 Task: Create in the project AgileGenie and in the Backlog issue 'Implement a new cloud-based payroll management system for a company with advanced payroll processing and tax calculation features' a child issue 'Serverless computing application performance testing and remediation', and assign it to team member softage.4@softage.net. Create in the project AgileGenie and in the Backlog issue 'Integrate a new live chat support feature into an existing customer service portal to enhance customer support and response time' a child issue 'Automated testing infrastructure disaster recovery planning', and assign it to team member softage.1@softage.net
Action: Mouse moved to (199, 56)
Screenshot: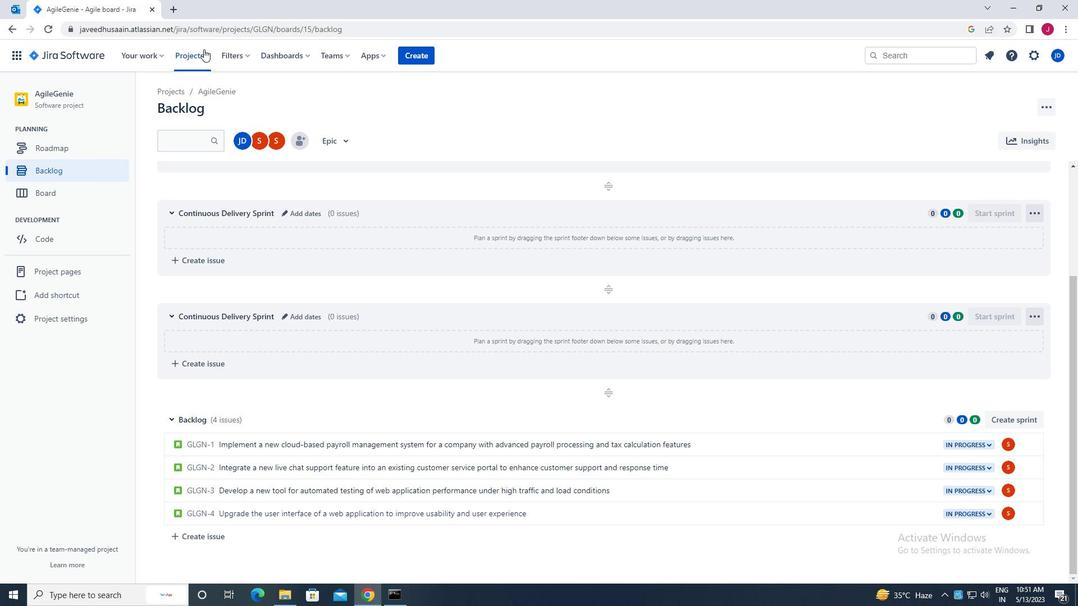 
Action: Mouse pressed left at (199, 56)
Screenshot: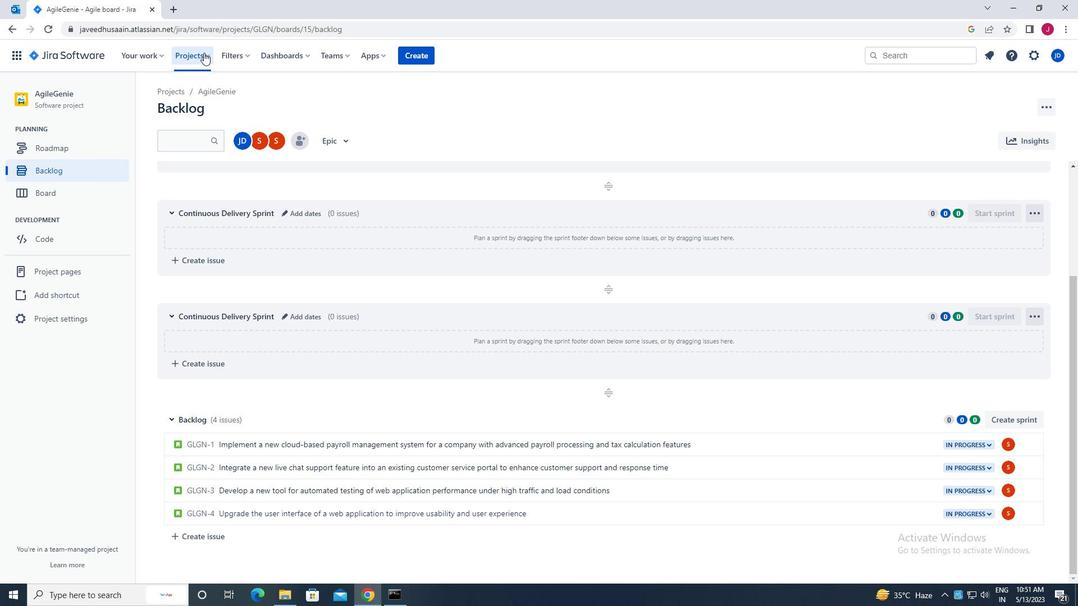 
Action: Mouse moved to (220, 101)
Screenshot: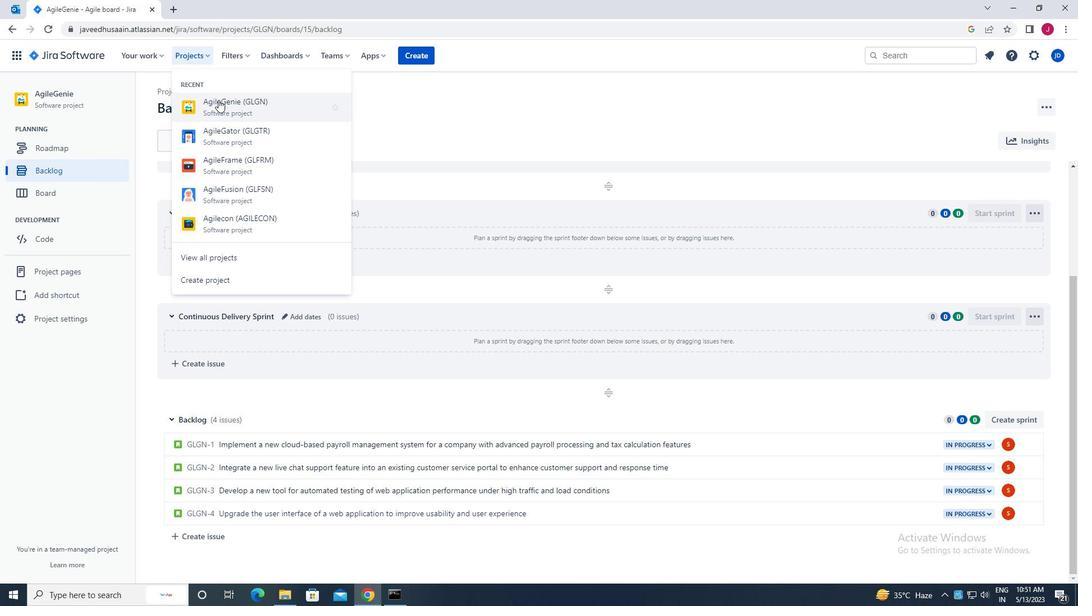 
Action: Mouse pressed left at (220, 101)
Screenshot: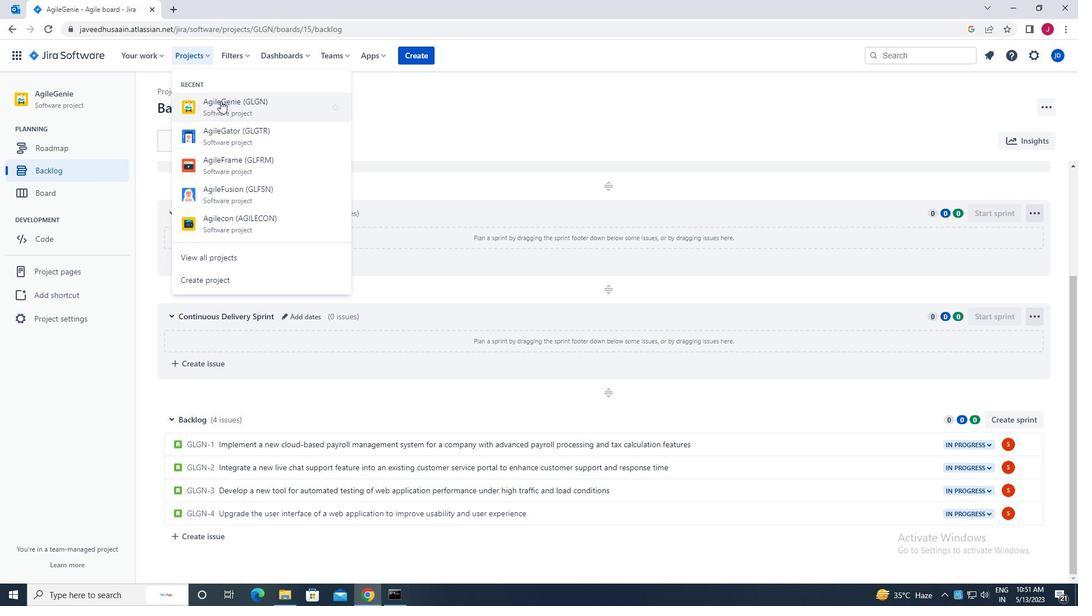 
Action: Mouse moved to (69, 174)
Screenshot: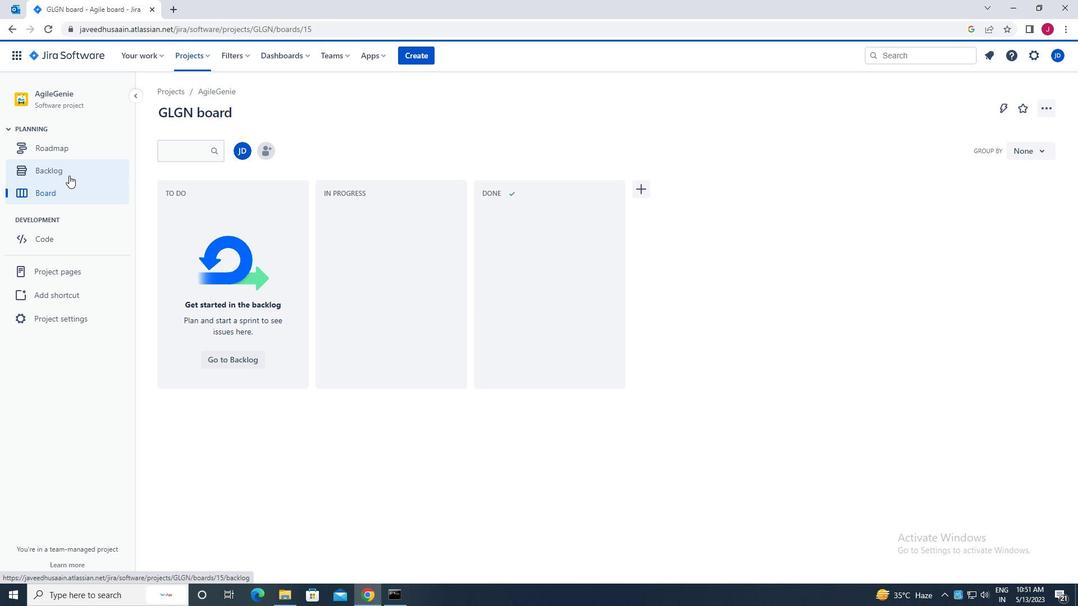 
Action: Mouse pressed left at (69, 174)
Screenshot: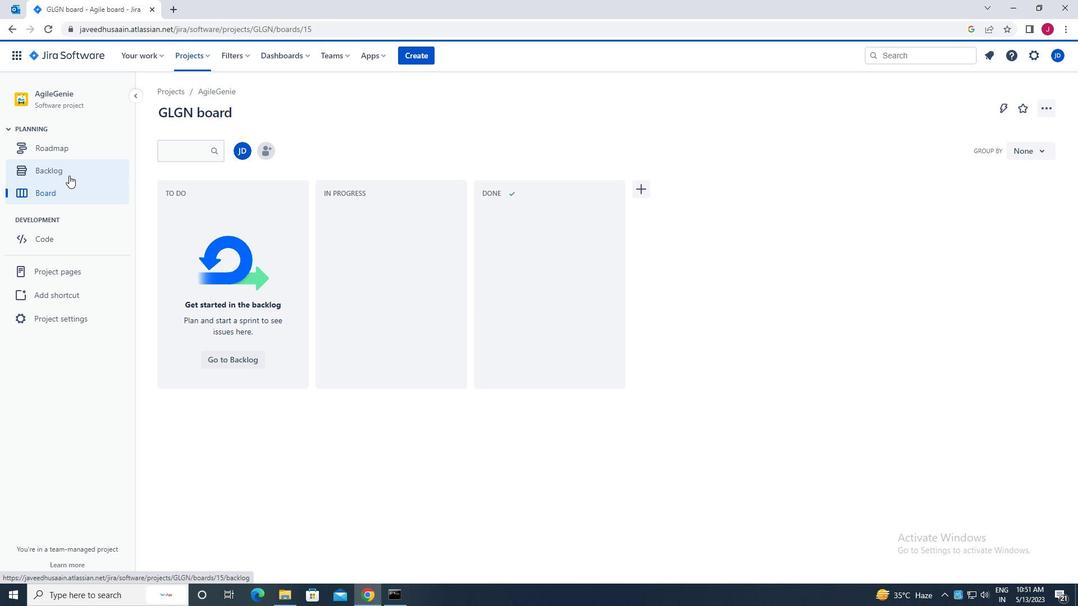 
Action: Mouse moved to (670, 385)
Screenshot: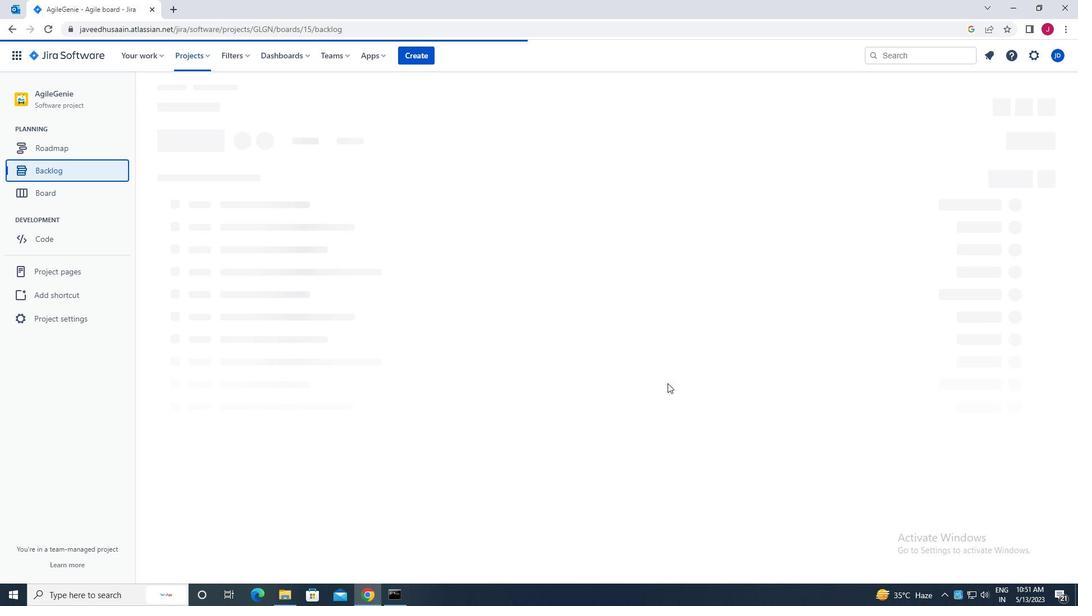 
Action: Mouse scrolled (670, 384) with delta (0, 0)
Screenshot: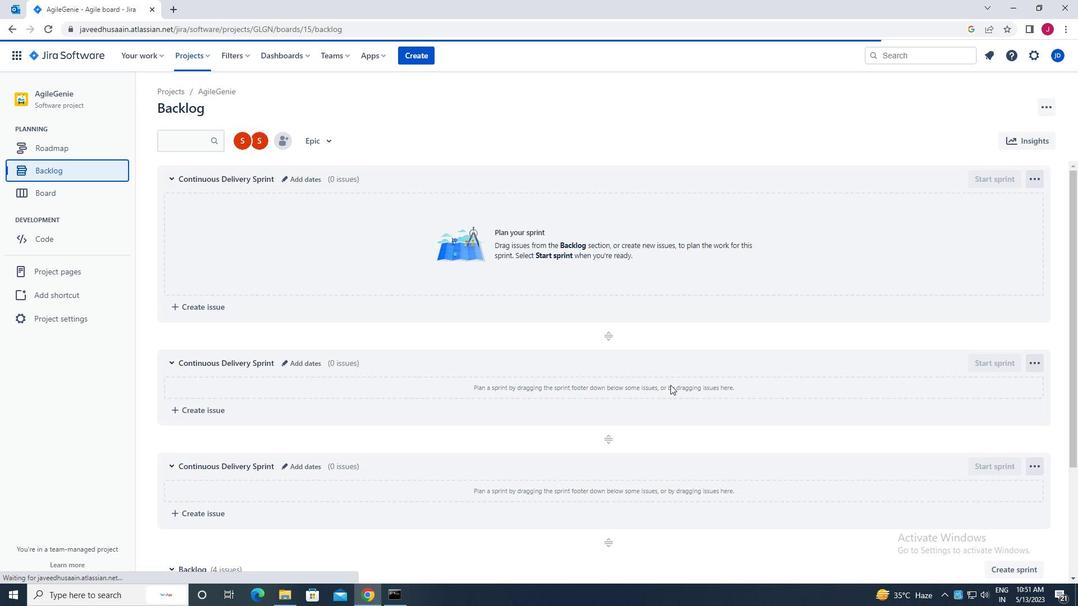 
Action: Mouse moved to (657, 389)
Screenshot: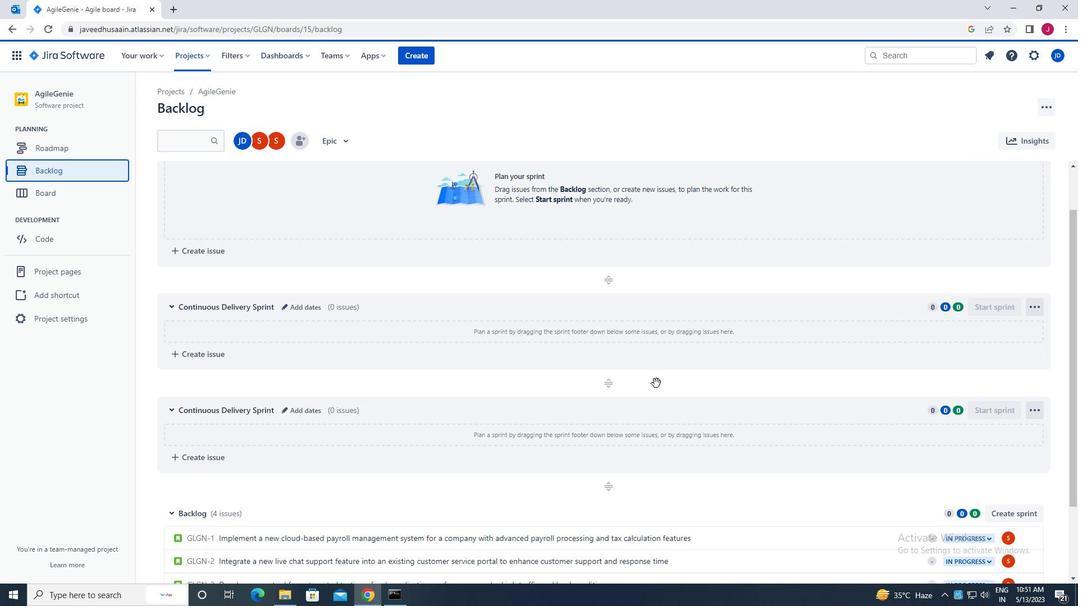 
Action: Mouse scrolled (657, 389) with delta (0, 0)
Screenshot: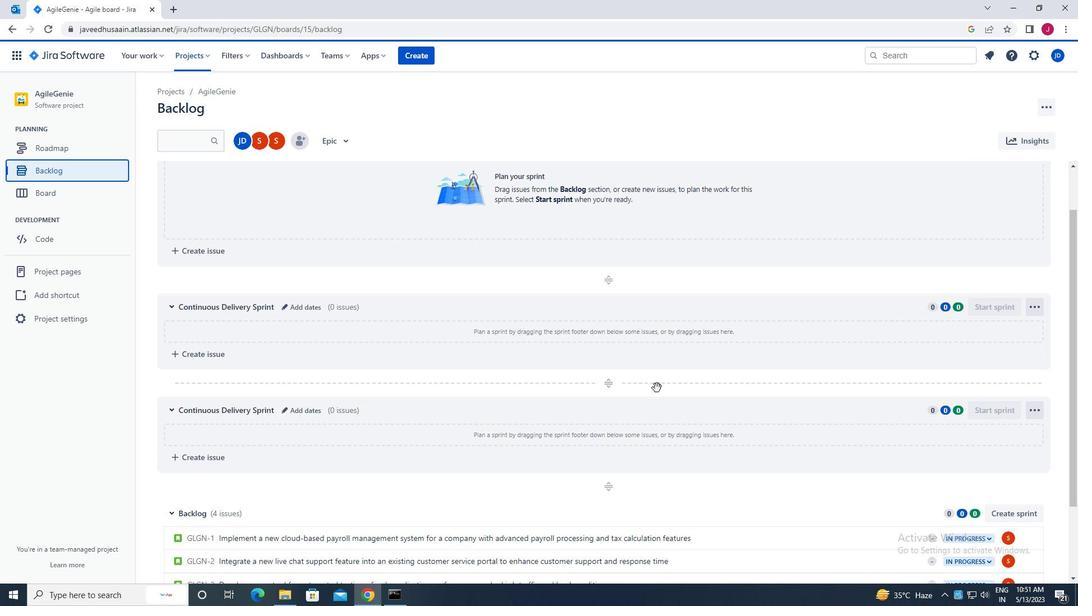 
Action: Mouse moved to (658, 389)
Screenshot: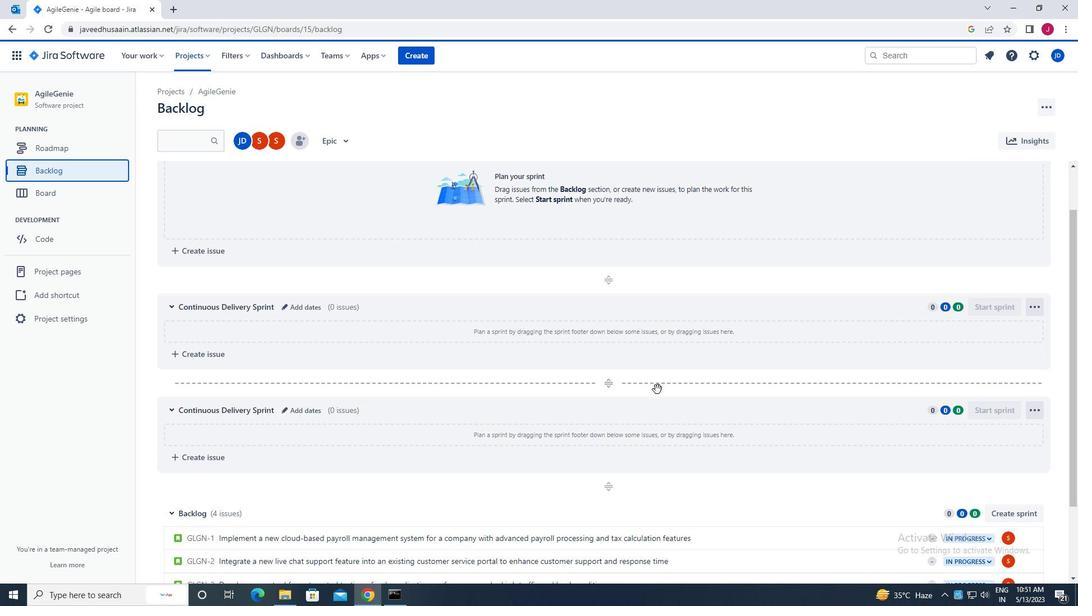 
Action: Mouse scrolled (658, 389) with delta (0, 0)
Screenshot: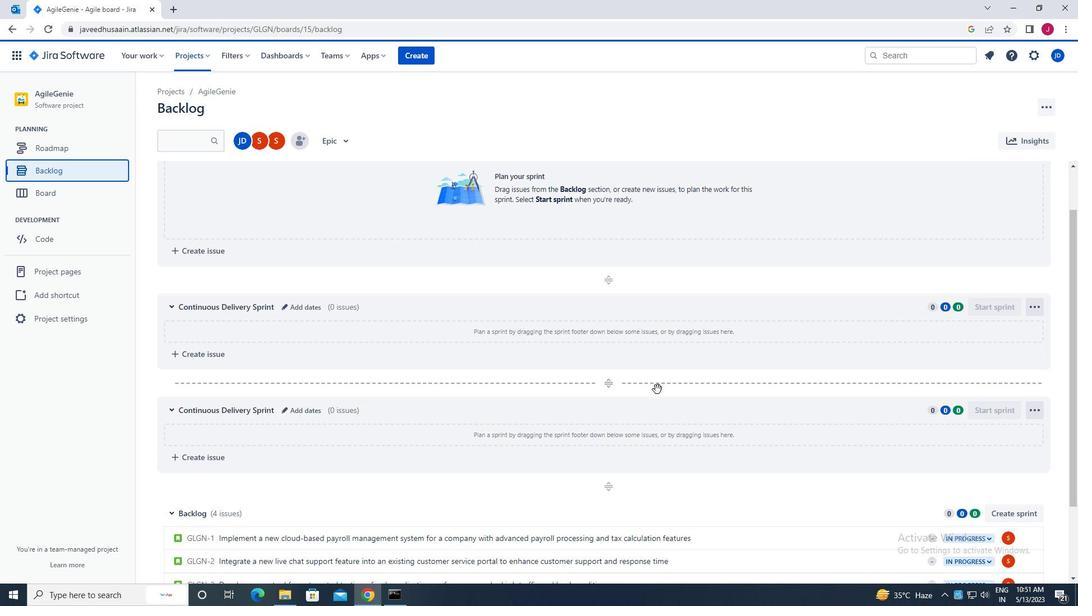 
Action: Mouse moved to (658, 389)
Screenshot: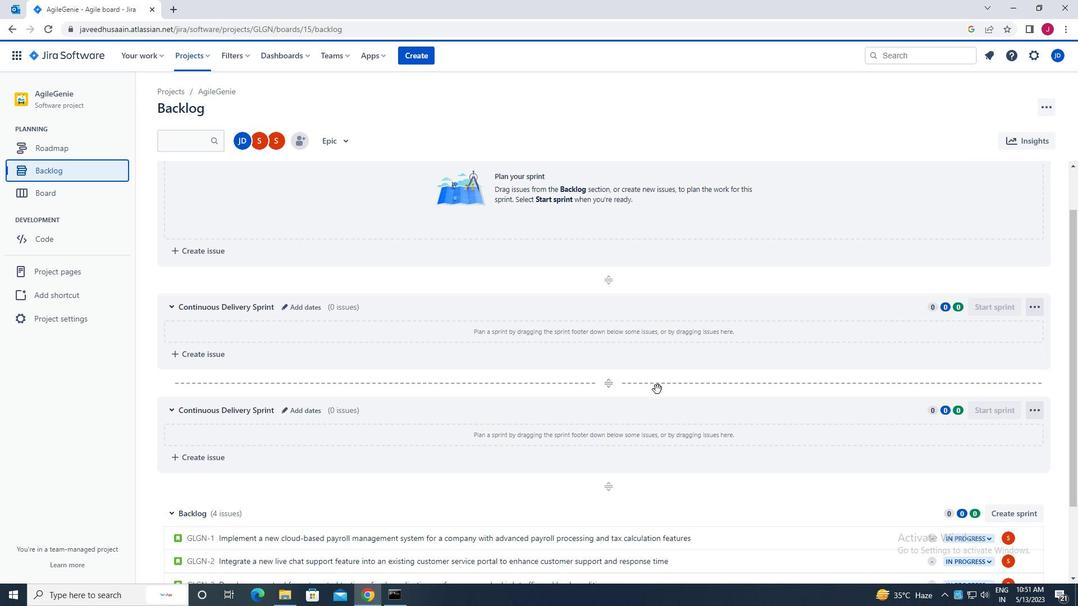 
Action: Mouse scrolled (658, 389) with delta (0, 0)
Screenshot: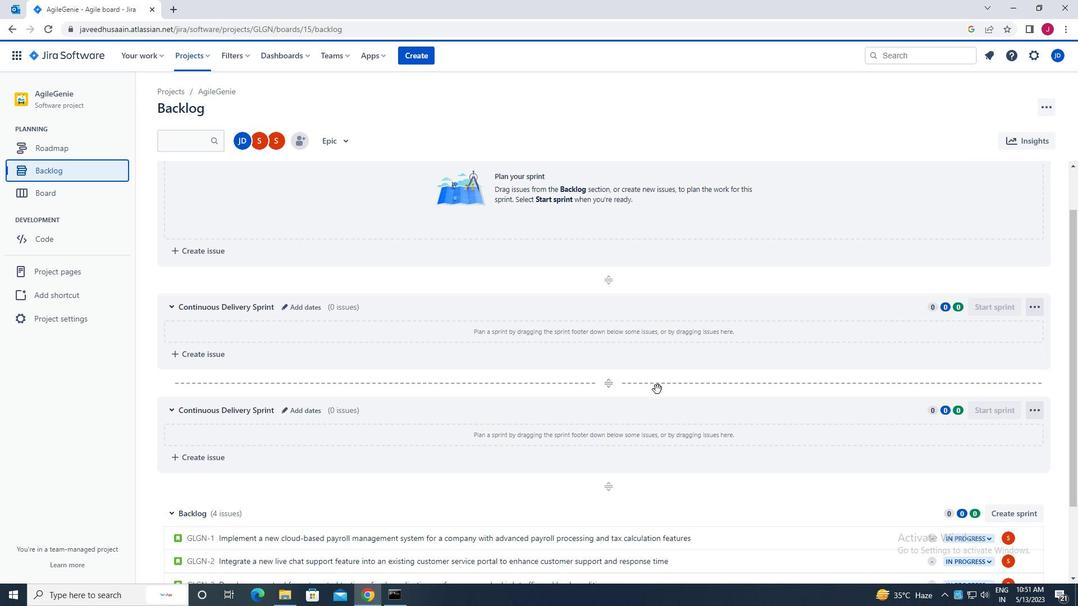 
Action: Mouse scrolled (658, 389) with delta (0, 0)
Screenshot: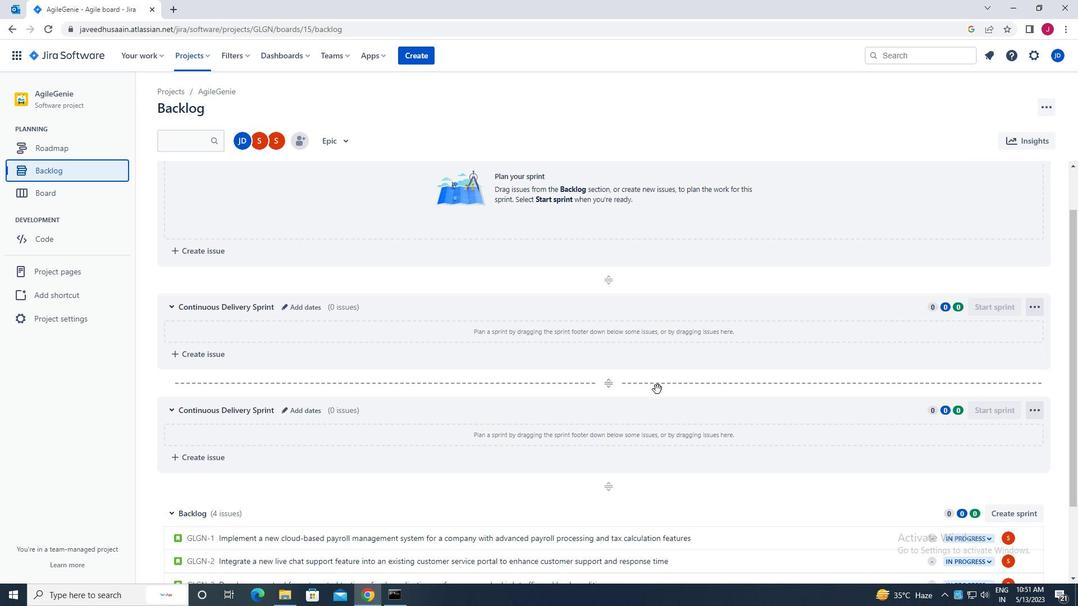 
Action: Mouse moved to (658, 389)
Screenshot: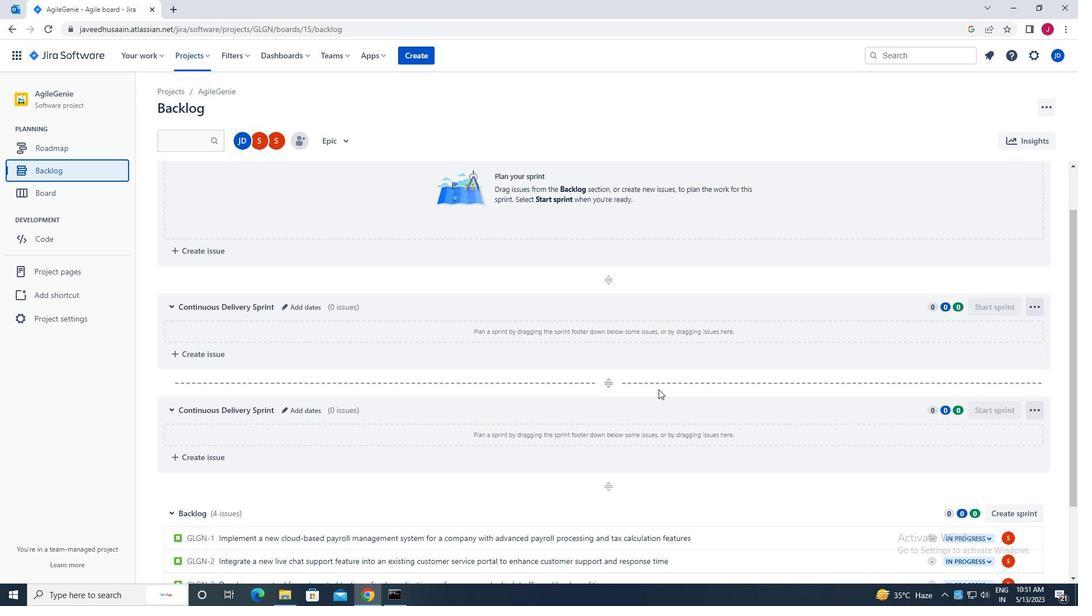 
Action: Mouse scrolled (658, 389) with delta (0, 0)
Screenshot: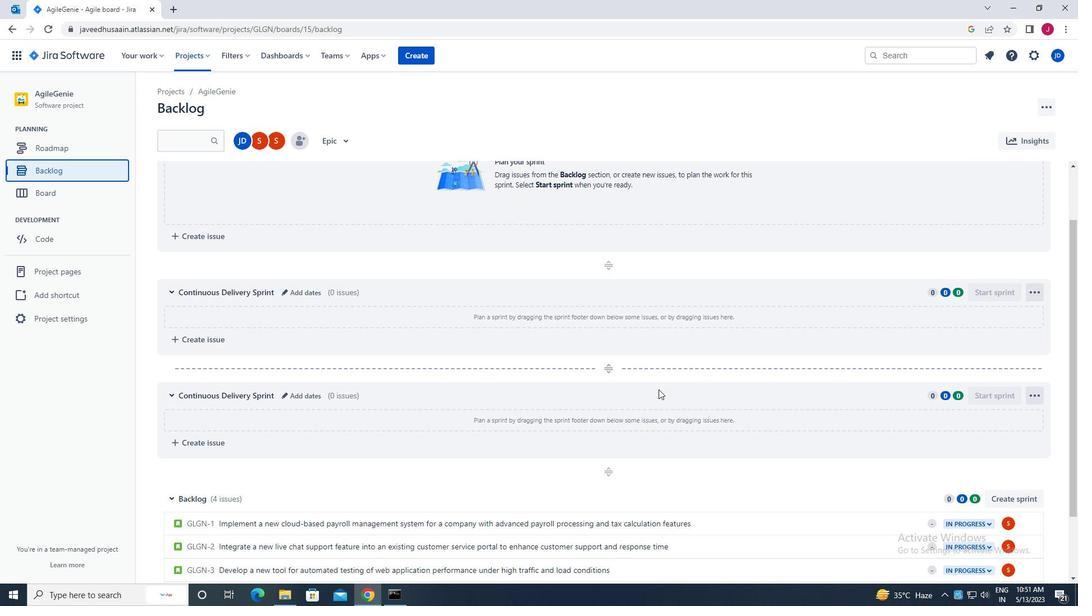 
Action: Mouse scrolled (658, 389) with delta (0, 0)
Screenshot: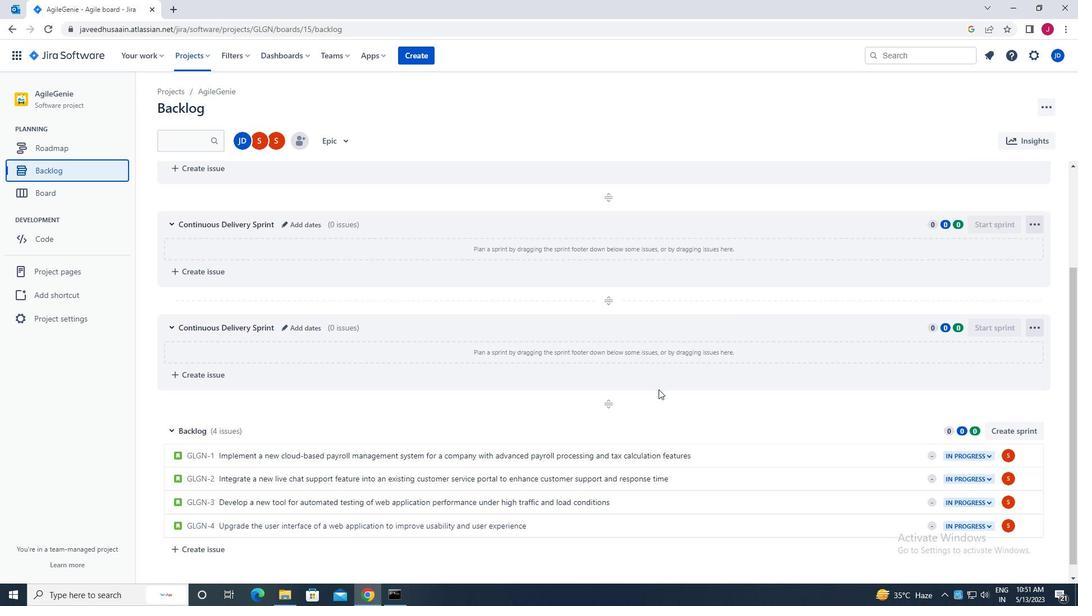 
Action: Mouse moved to (659, 389)
Screenshot: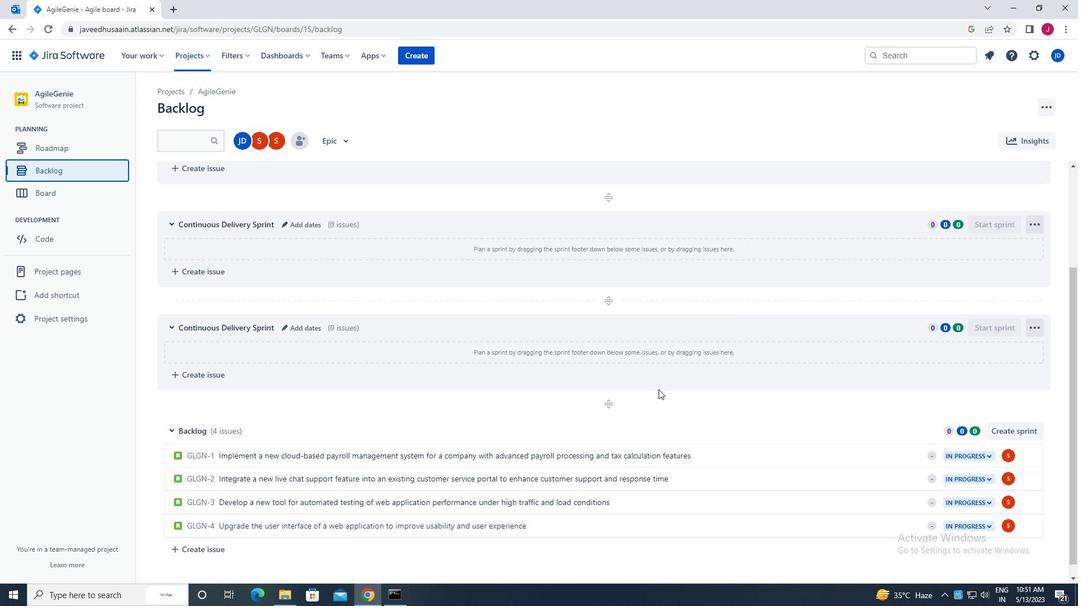 
Action: Mouse scrolled (659, 389) with delta (0, 0)
Screenshot: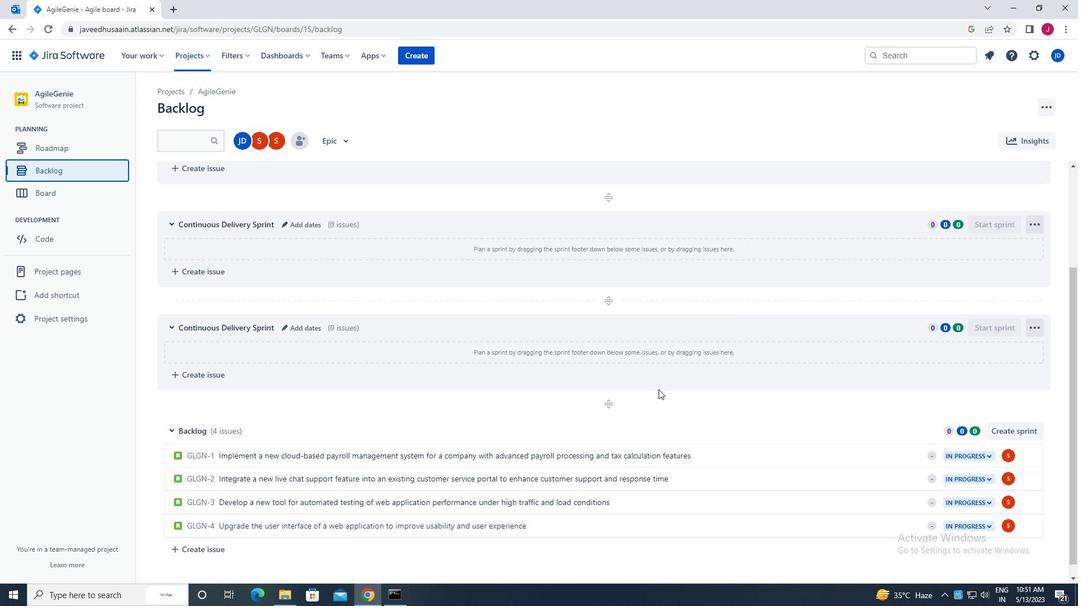
Action: Mouse moved to (851, 445)
Screenshot: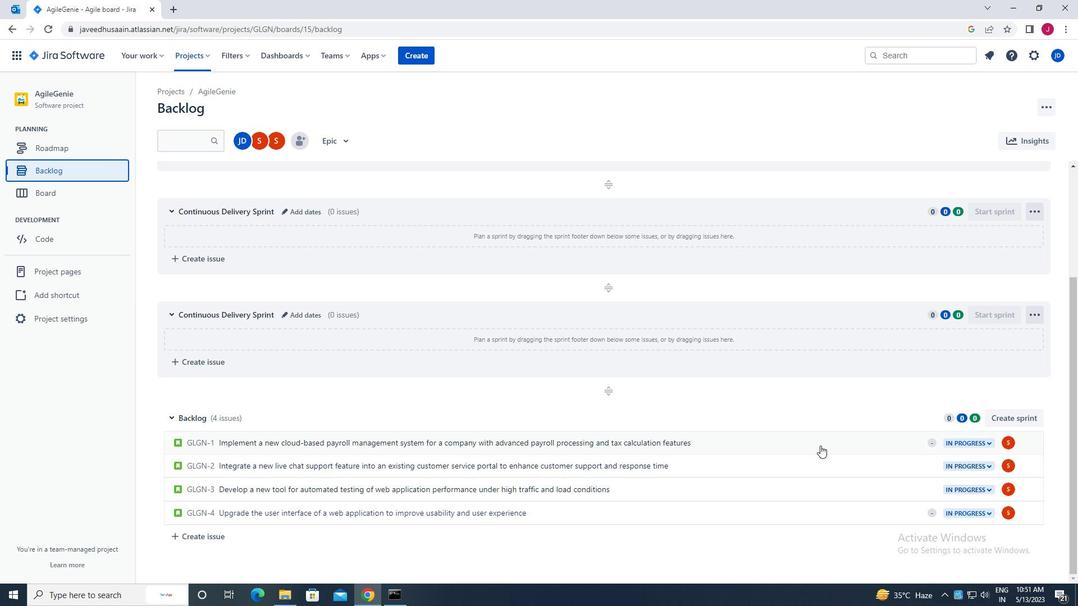 
Action: Mouse pressed left at (851, 445)
Screenshot: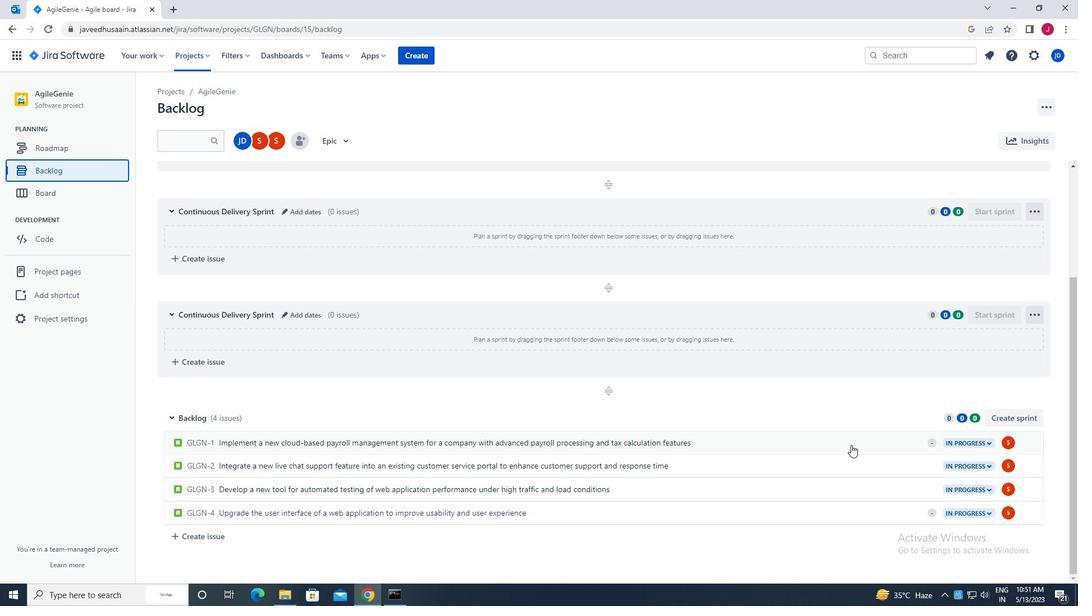 
Action: Mouse moved to (878, 282)
Screenshot: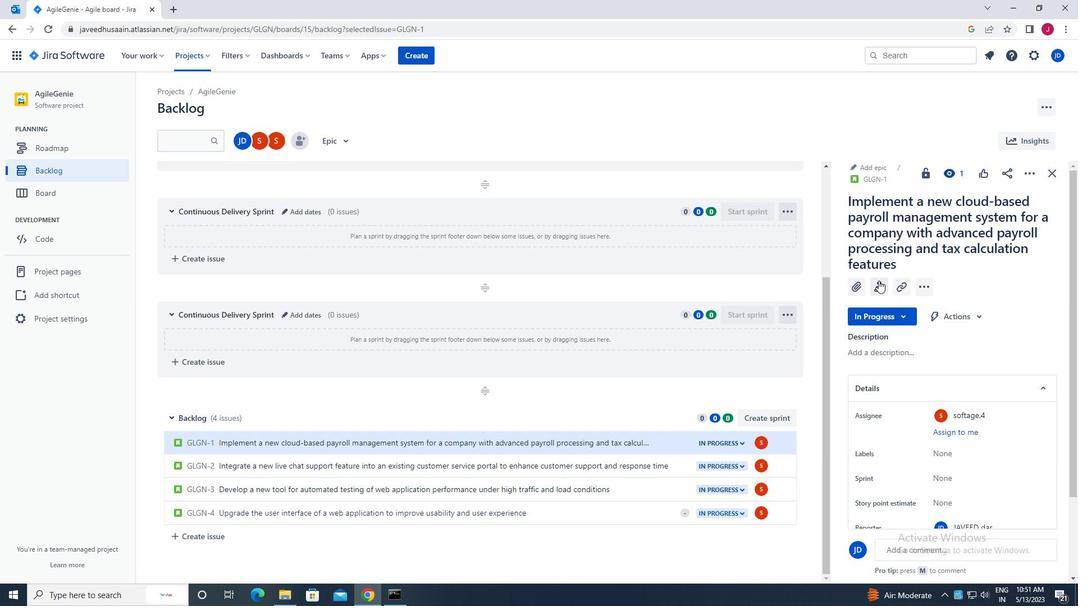 
Action: Mouse pressed left at (878, 282)
Screenshot: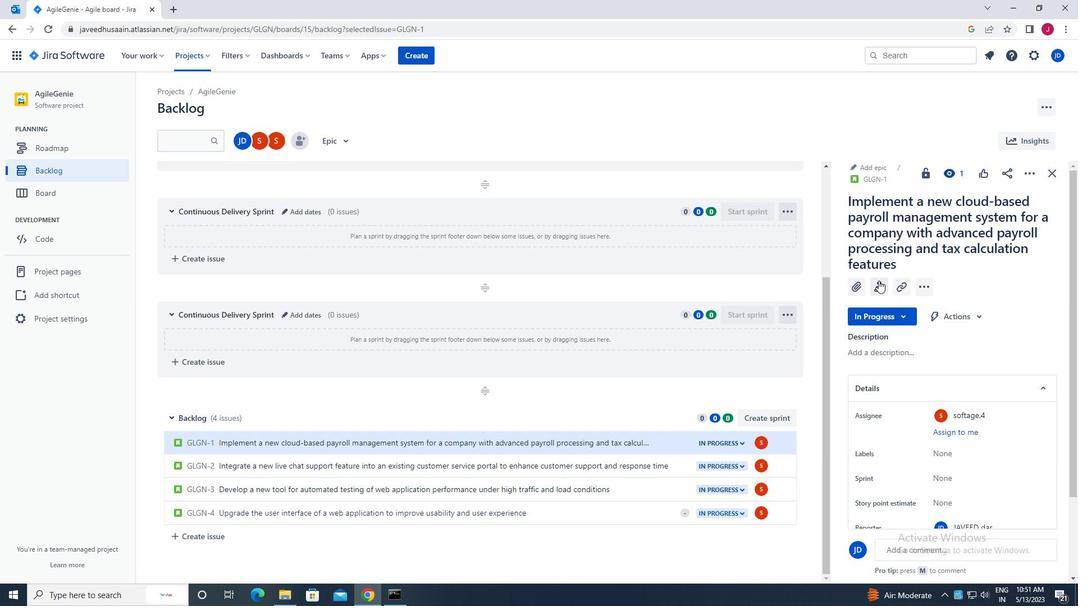 
Action: Mouse moved to (891, 362)
Screenshot: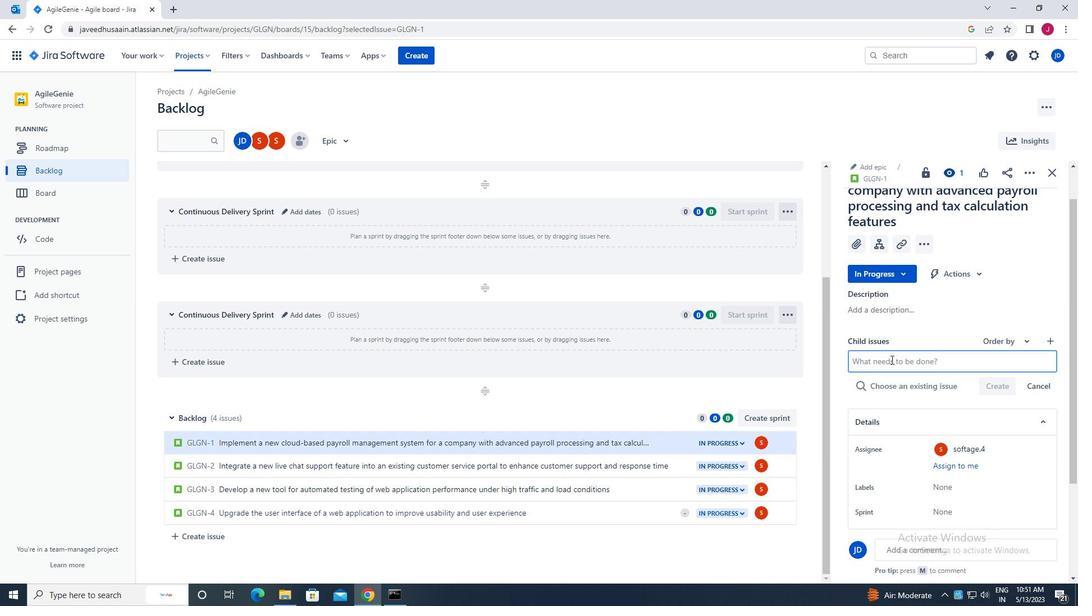 
Action: Mouse pressed left at (891, 362)
Screenshot: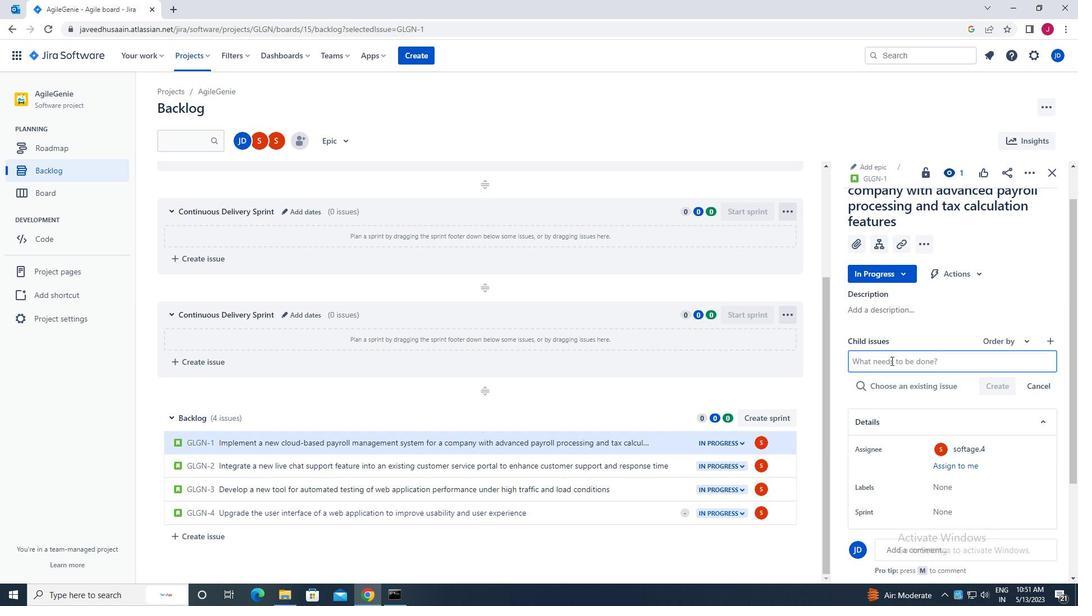 
Action: Mouse moved to (893, 362)
Screenshot: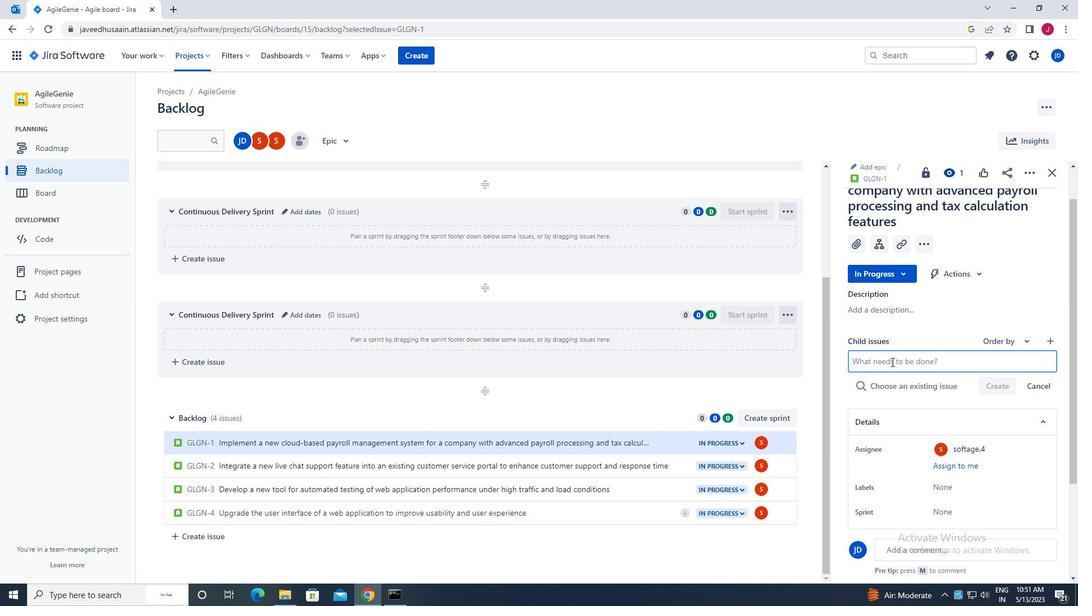 
Action: Key pressed s<Key.caps_lock>erver<Key.space>less<Key.space>computing<Key.space>application<Key.space>performance<Key.space>testing<Key.space>and<Key.space>remediation
Screenshot: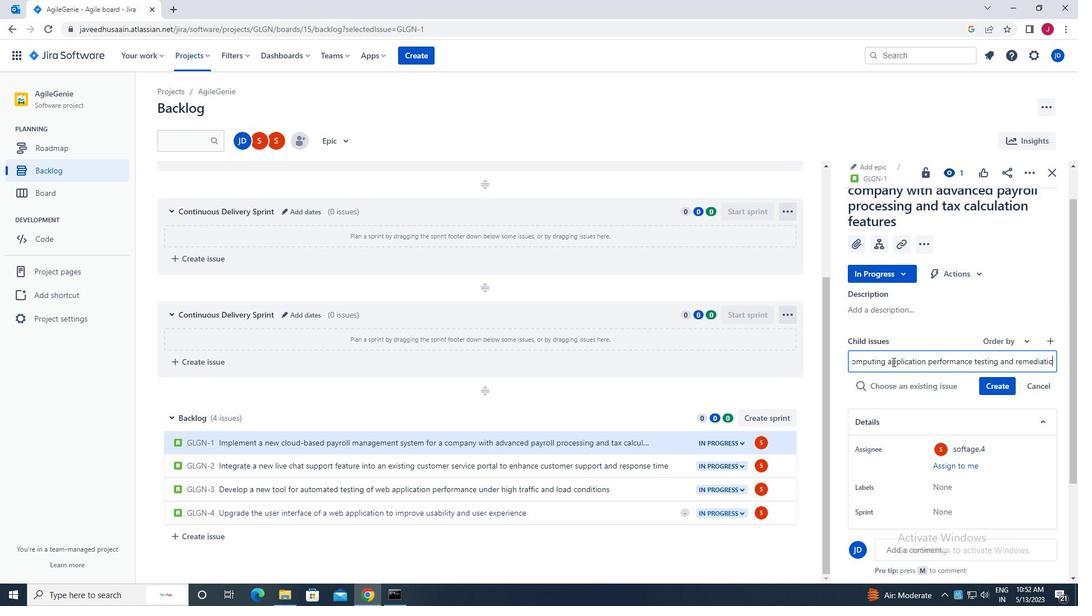 
Action: Mouse moved to (987, 384)
Screenshot: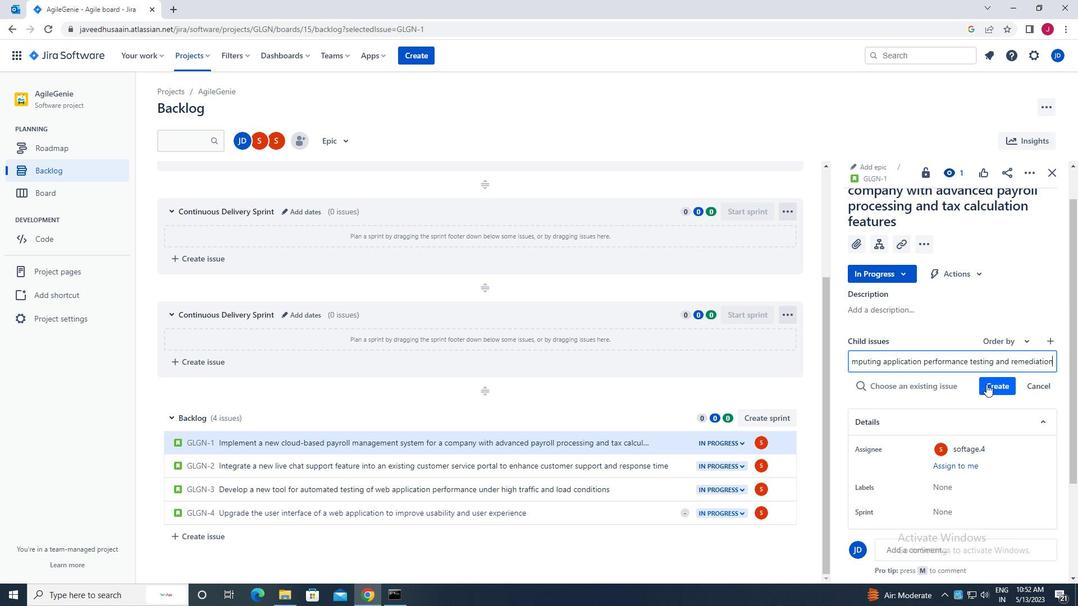 
Action: Mouse pressed left at (987, 384)
Screenshot: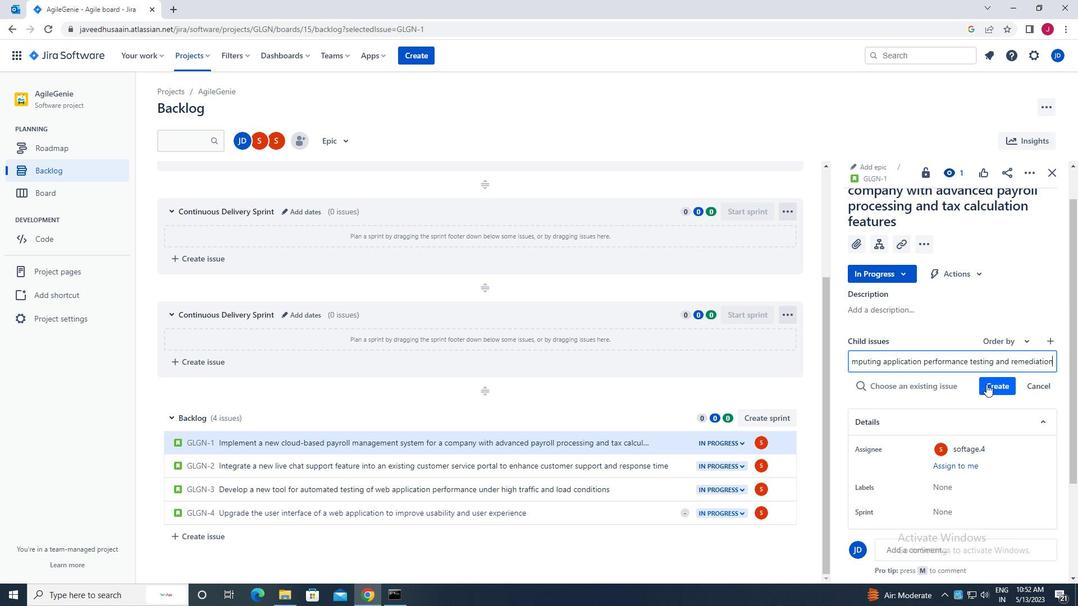 
Action: Mouse moved to (1006, 370)
Screenshot: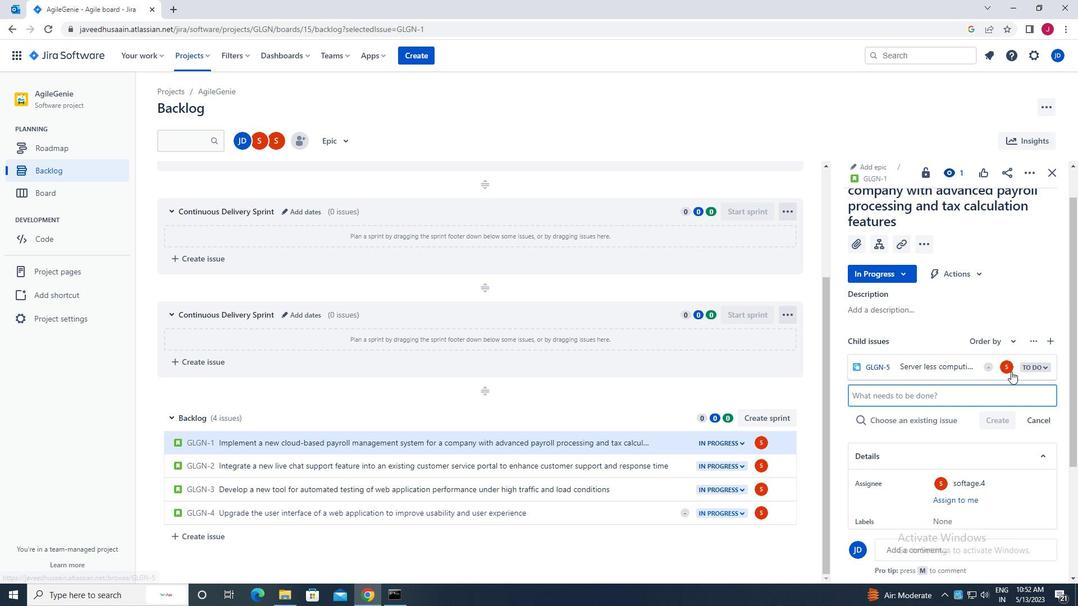 
Action: Mouse pressed left at (1006, 370)
Screenshot: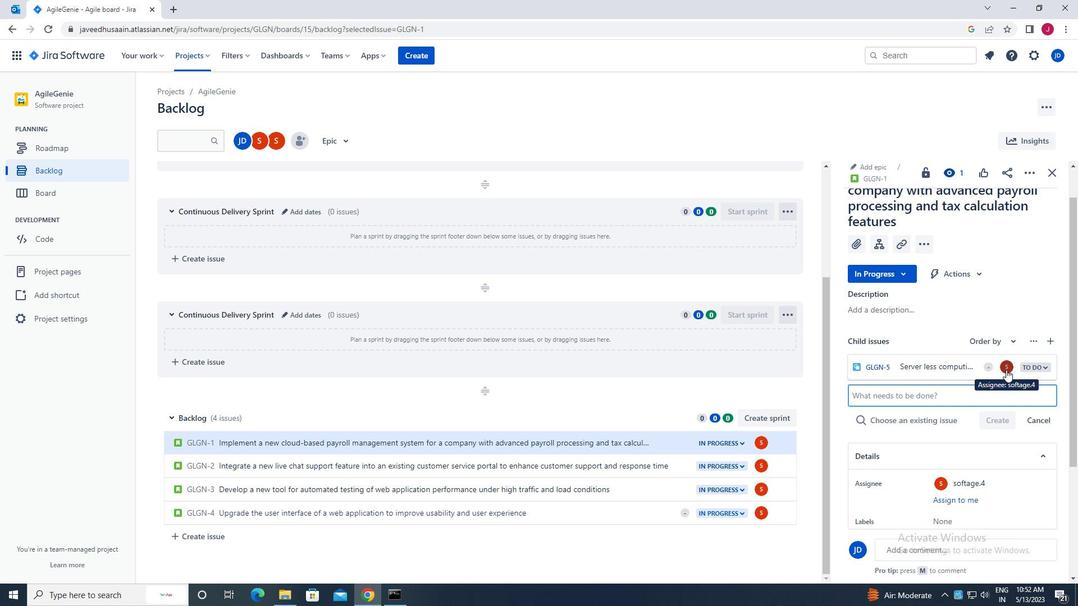 
Action: Mouse moved to (901, 308)
Screenshot: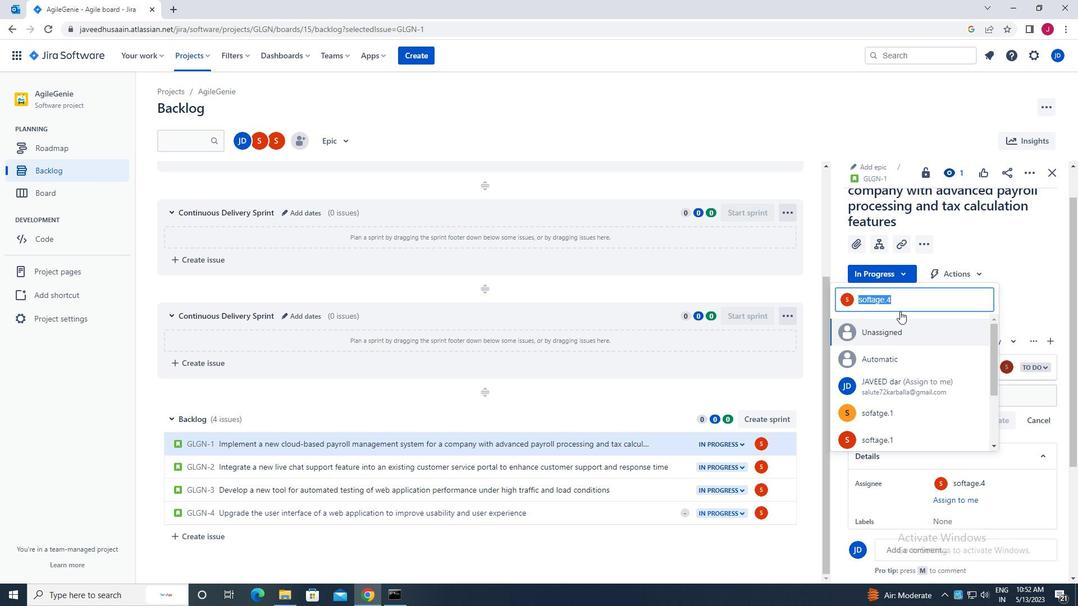 
Action: Key pressed soft
Screenshot: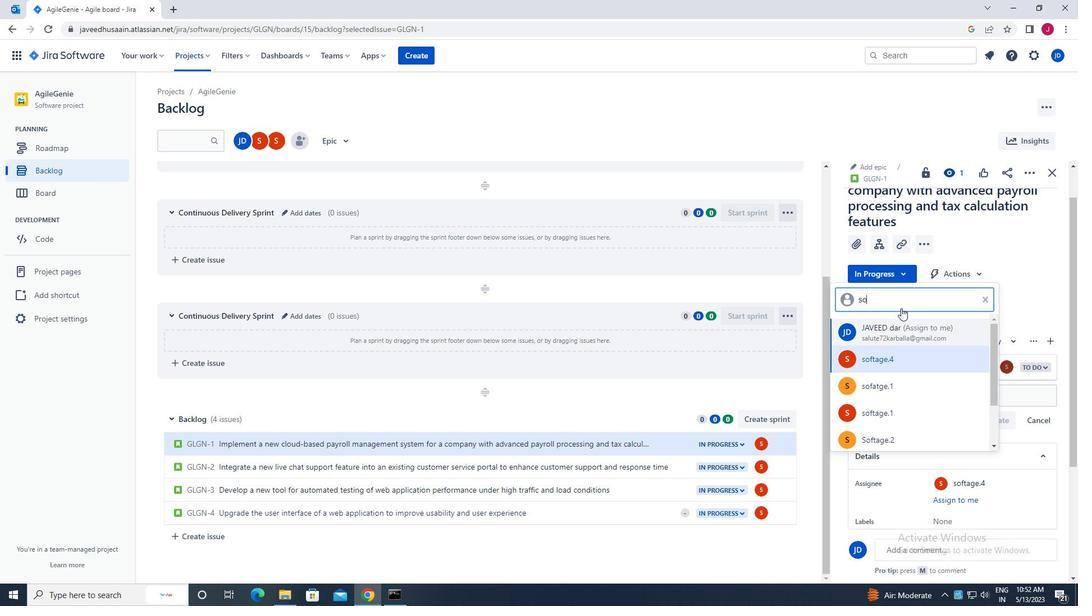 
Action: Mouse moved to (908, 330)
Screenshot: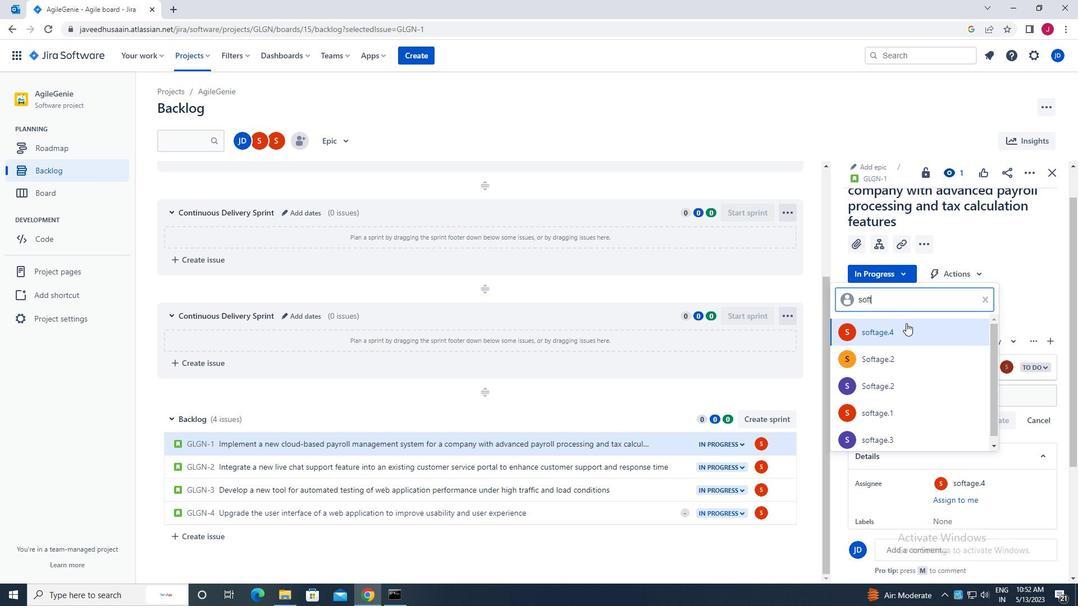 
Action: Mouse pressed left at (908, 330)
Screenshot: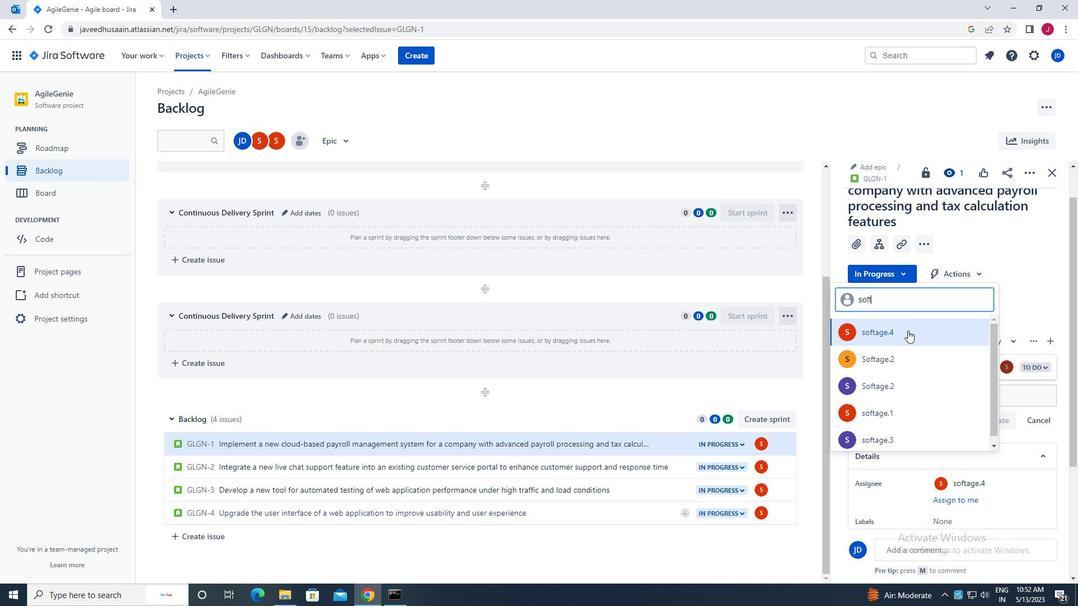 
Action: Mouse moved to (1056, 174)
Screenshot: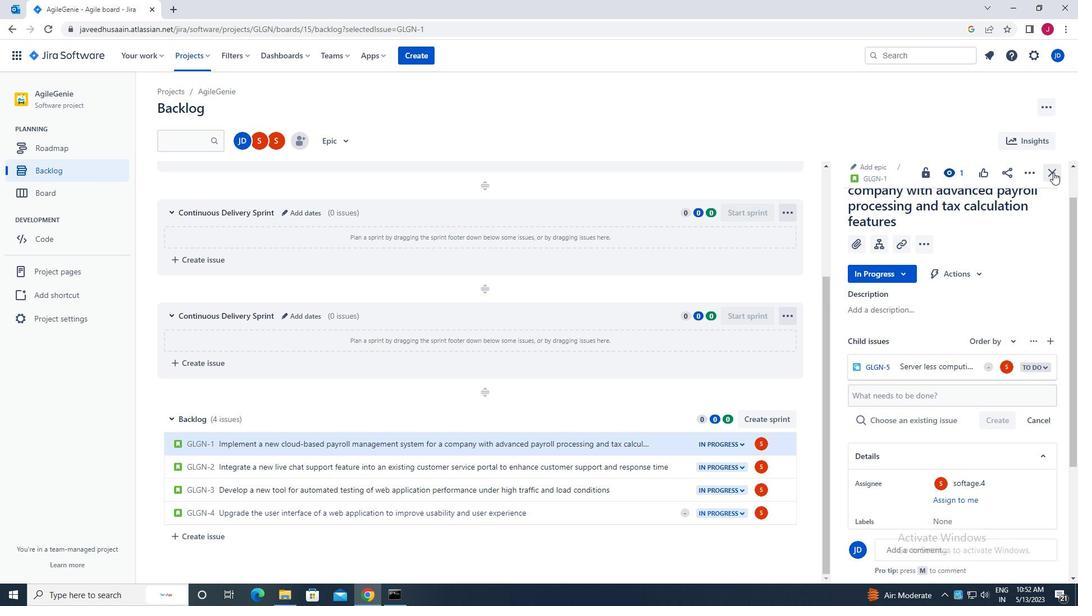 
Action: Mouse pressed left at (1056, 174)
Screenshot: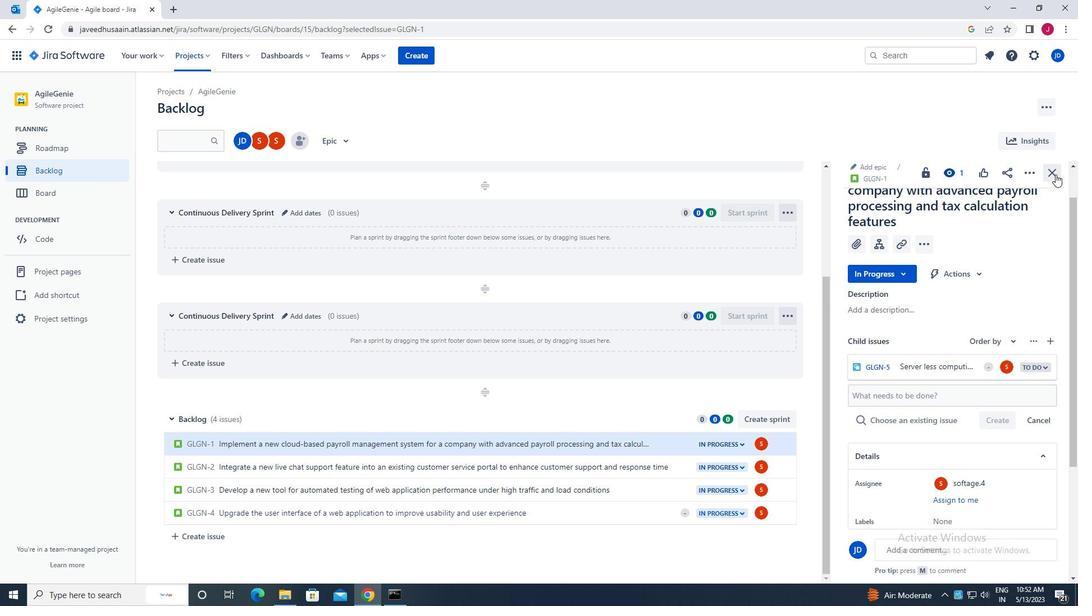 
Action: Mouse moved to (850, 467)
Screenshot: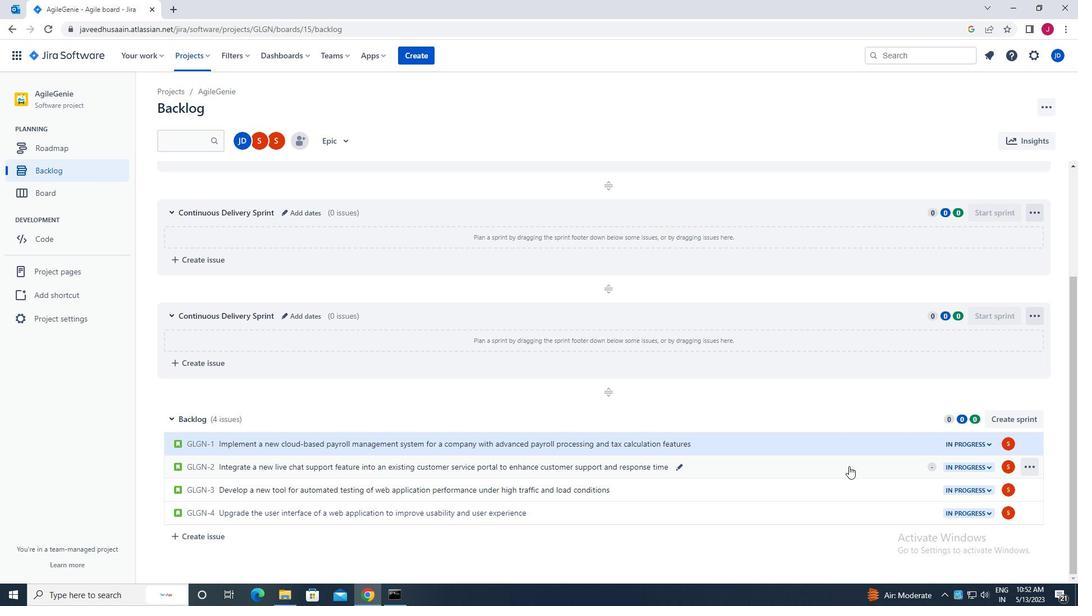 
Action: Mouse pressed left at (850, 467)
Screenshot: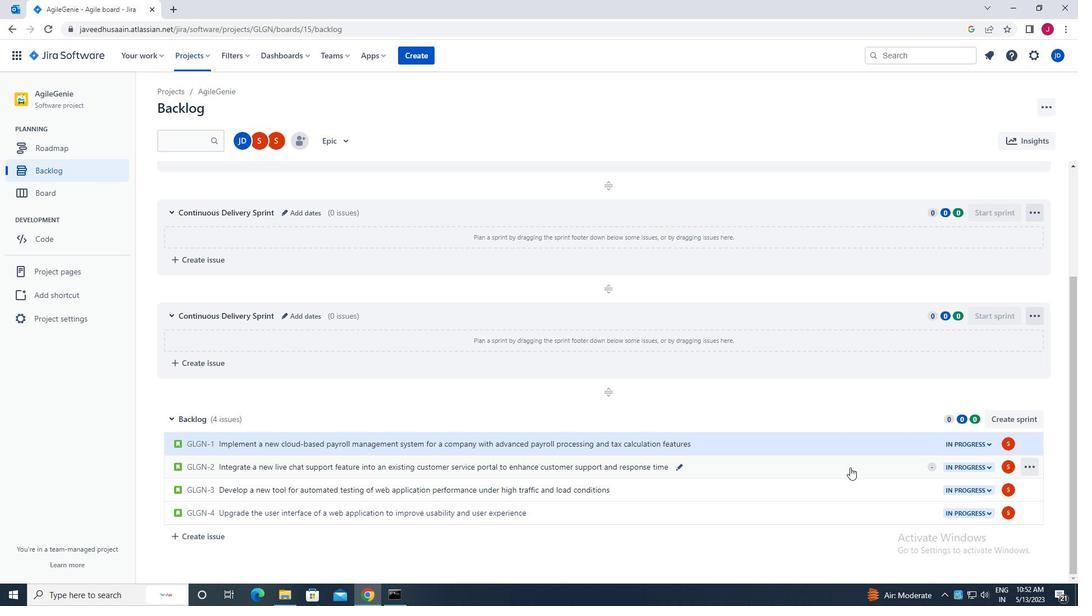 
Action: Mouse moved to (881, 275)
Screenshot: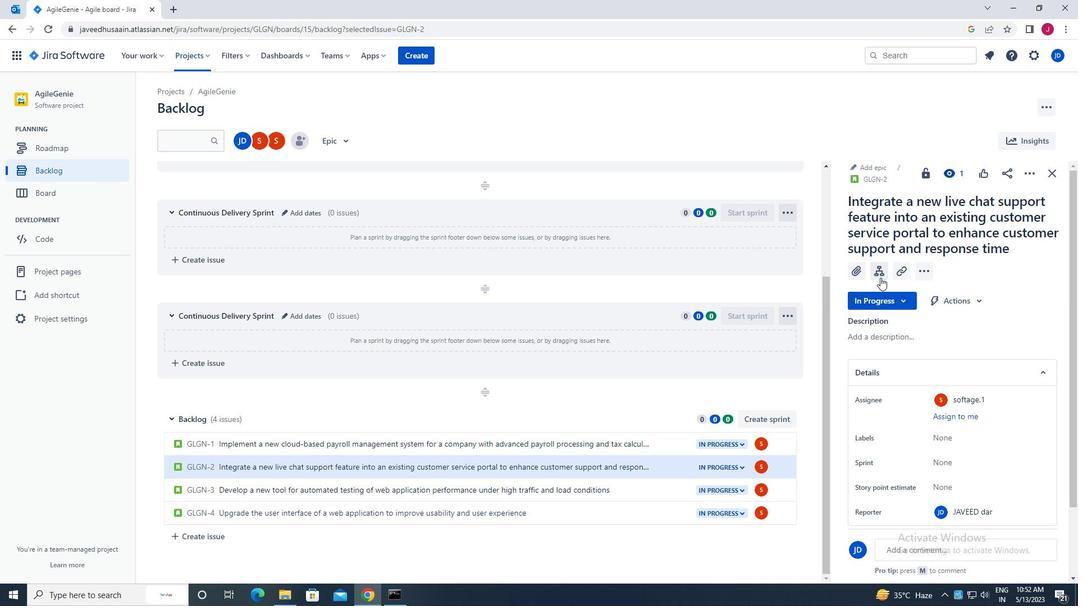 
Action: Mouse pressed left at (881, 275)
Screenshot: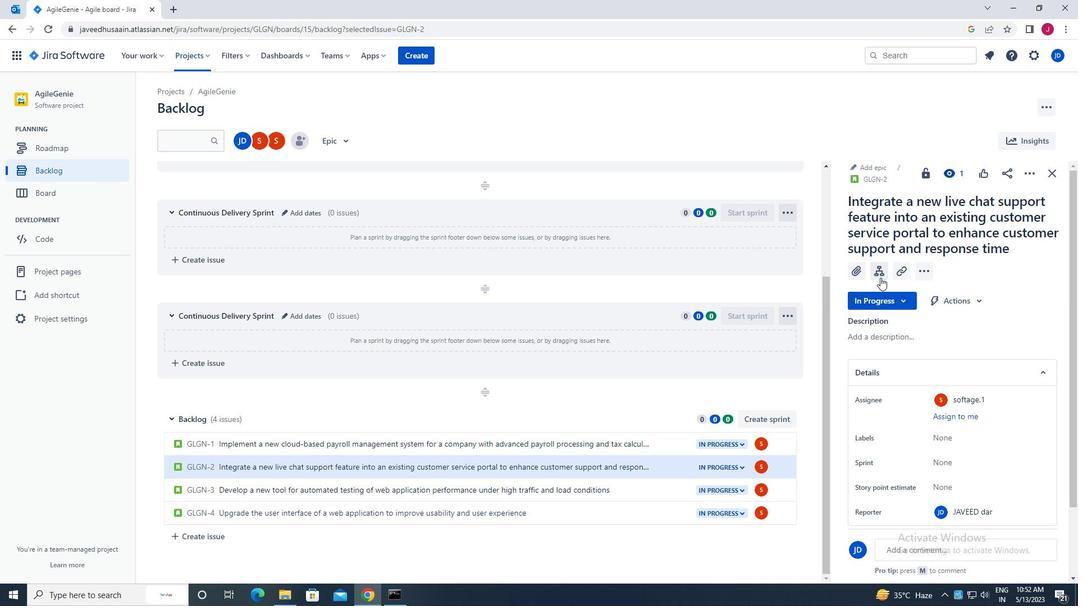 
Action: Mouse moved to (890, 363)
Screenshot: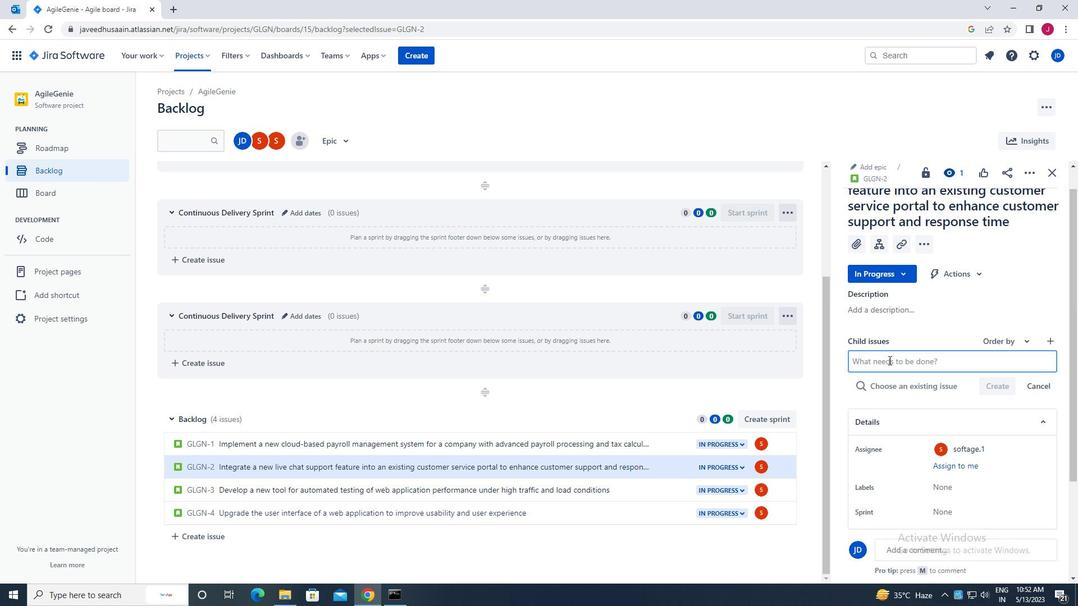 
Action: Mouse pressed left at (890, 363)
Screenshot: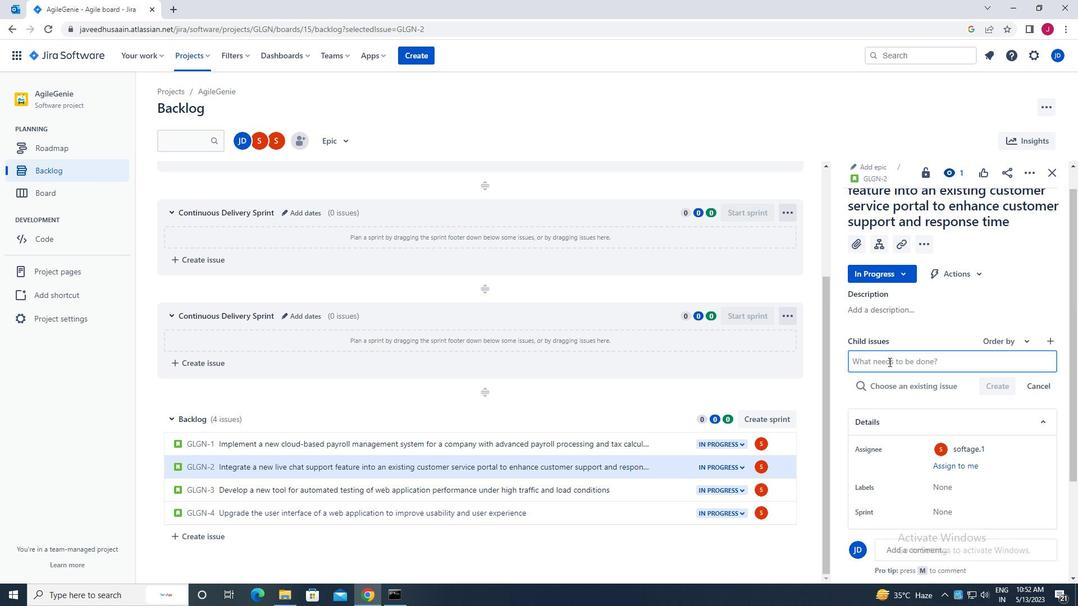 
Action: Mouse moved to (888, 362)
Screenshot: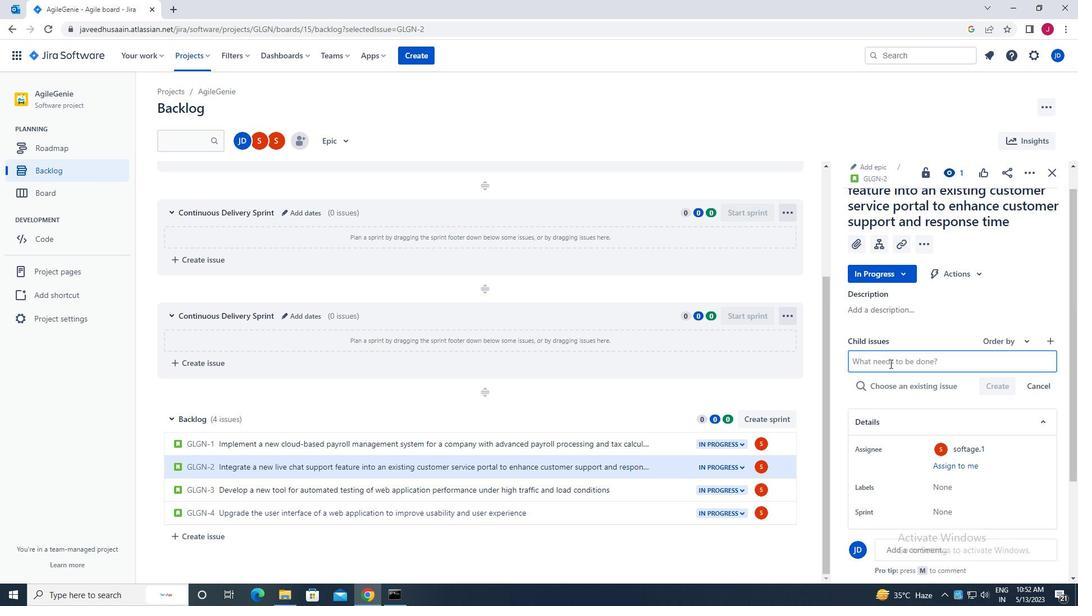 
Action: Key pressed <Key.caps_lock>a<Key.caps_lock>utomated<Key.space>testing<Key.space>infrastructure<Key.space>disaster<Key.space>recovery<Key.space>planning<Key.enter>
Screenshot: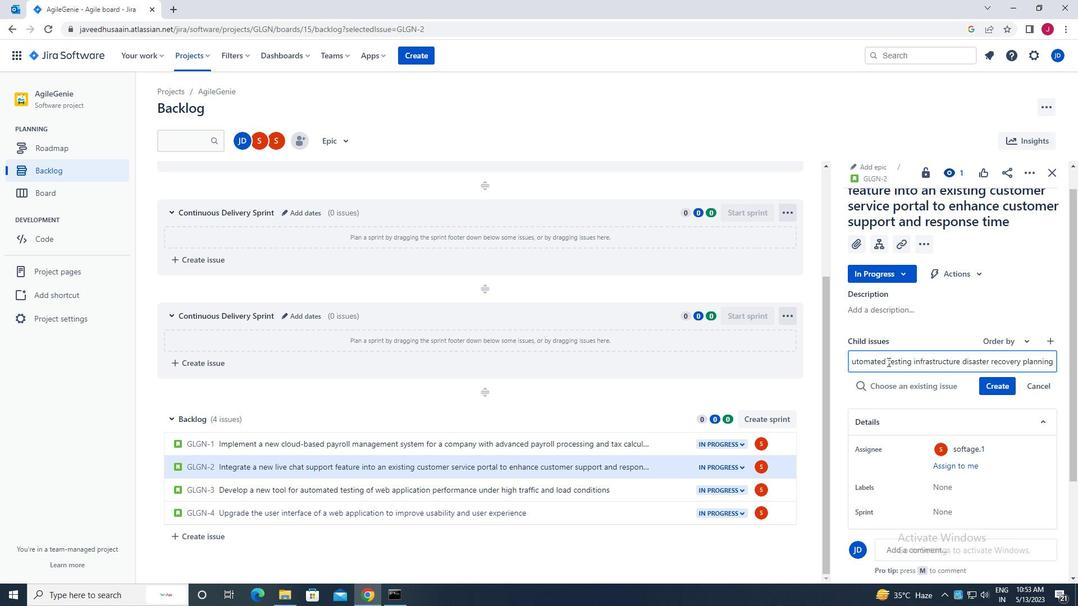 
Action: Mouse moved to (1006, 367)
Screenshot: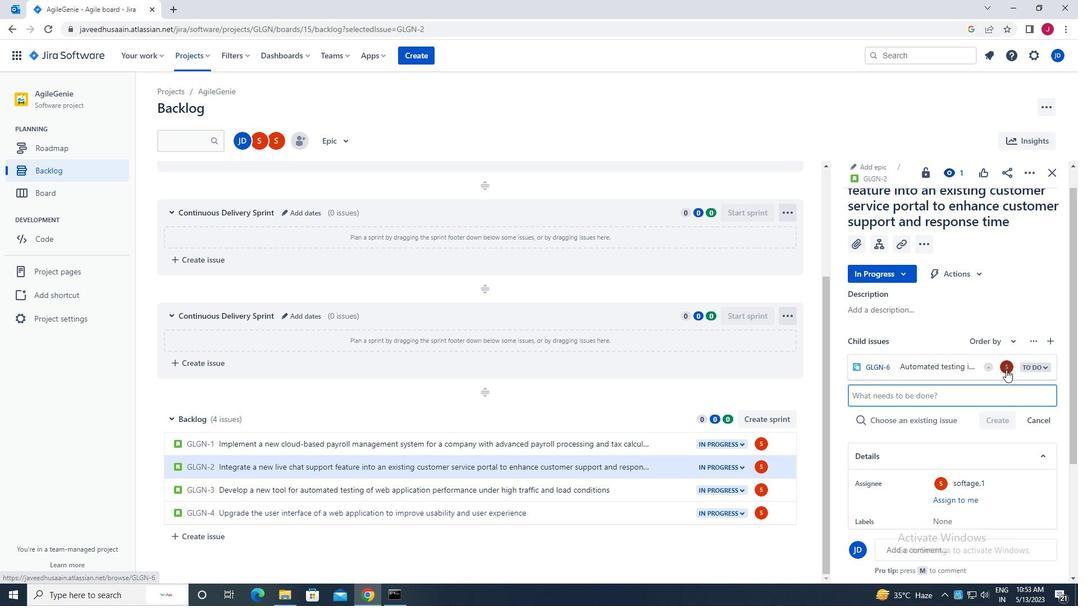 
Action: Mouse pressed left at (1006, 367)
Screenshot: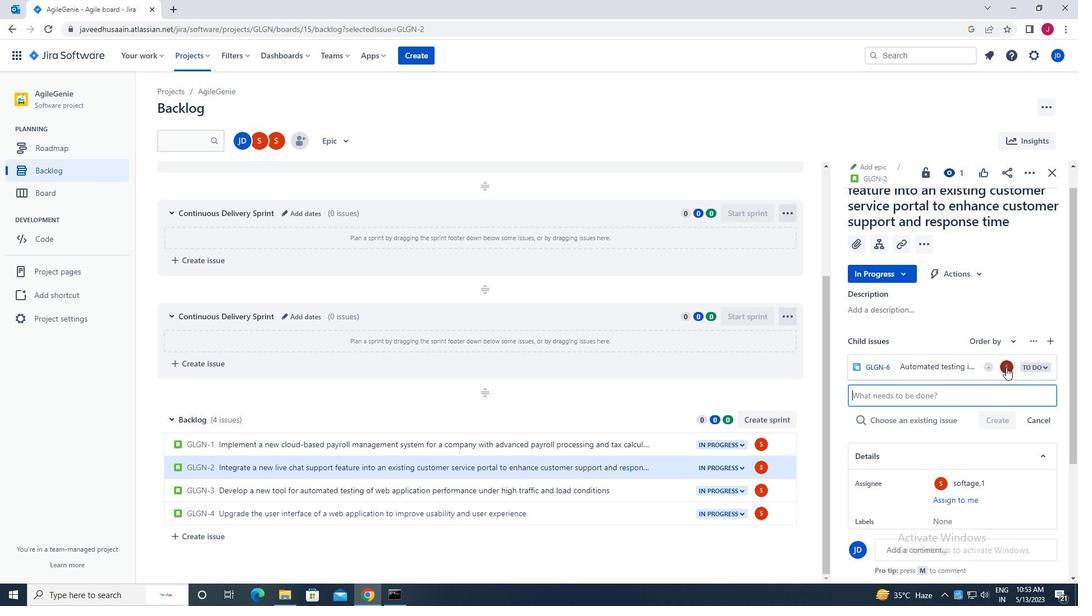 
Action: Mouse moved to (917, 292)
Screenshot: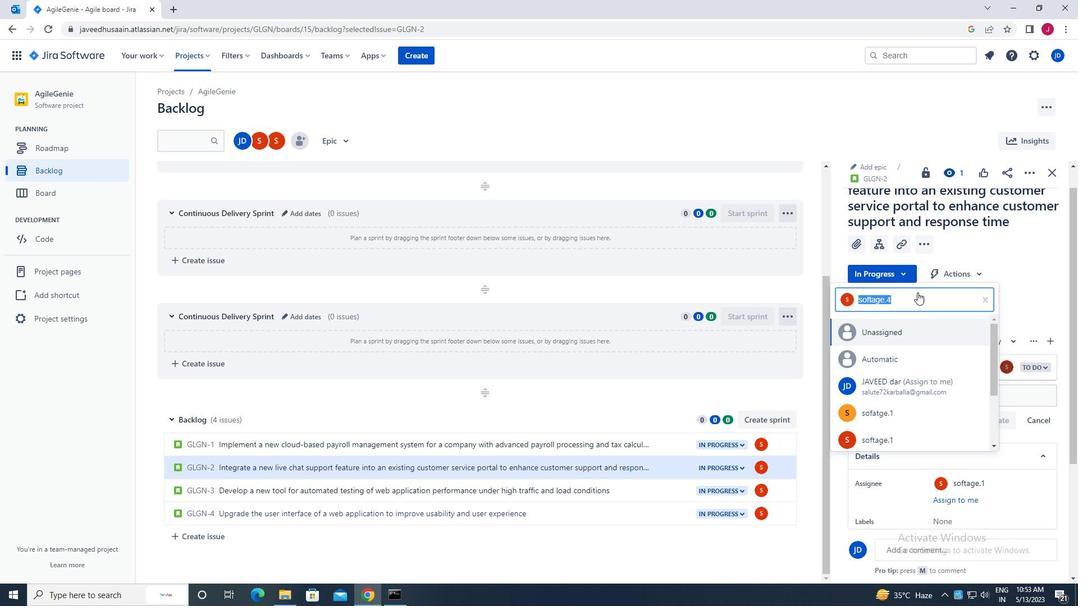 
Action: Key pressed soft
Screenshot: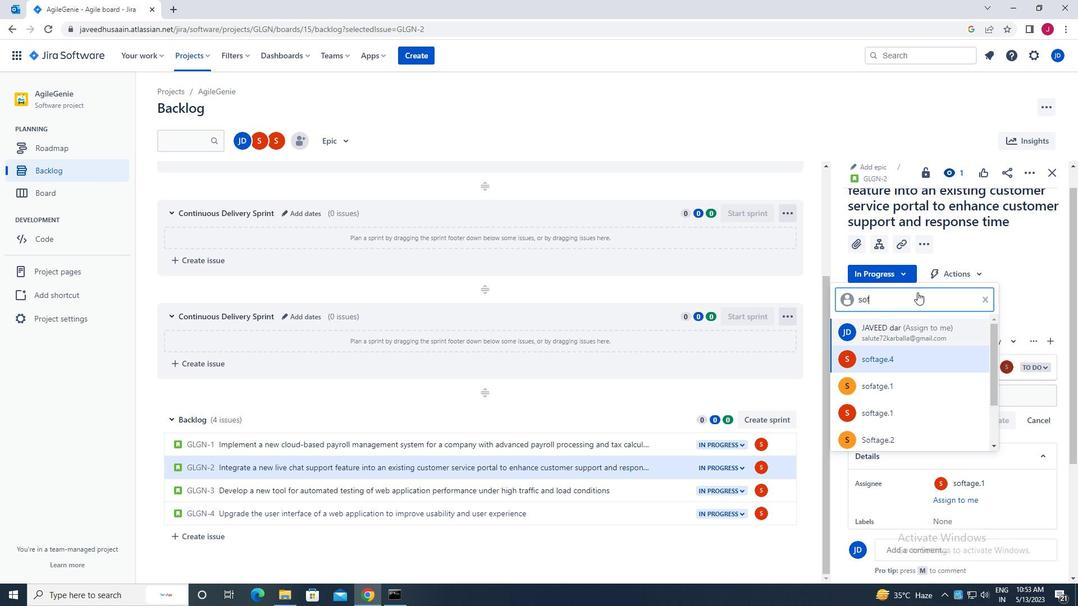 
Action: Mouse moved to (902, 413)
Screenshot: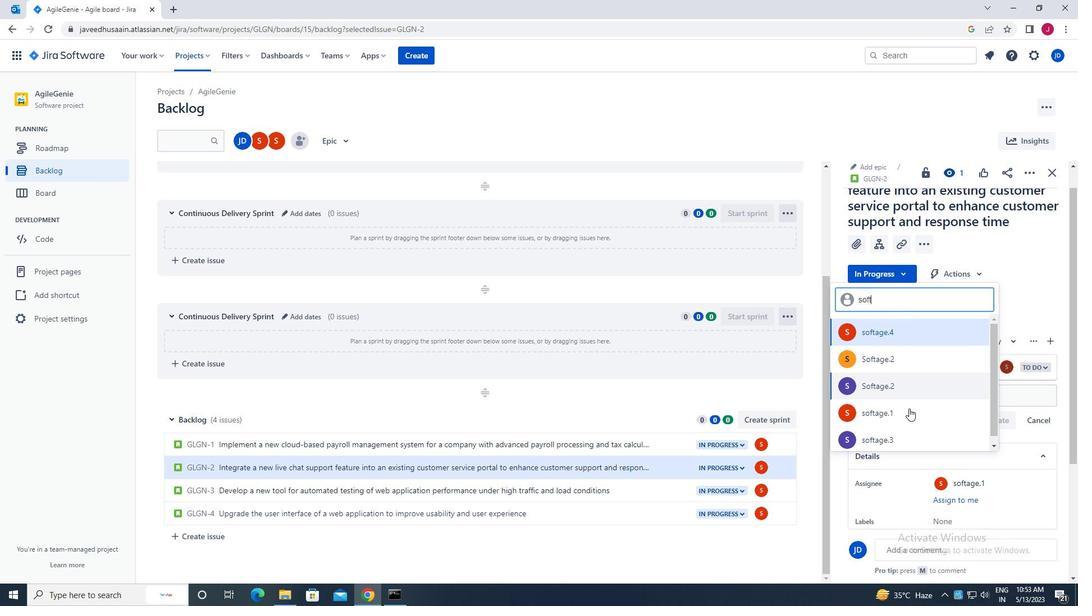 
Action: Mouse pressed left at (902, 413)
Screenshot: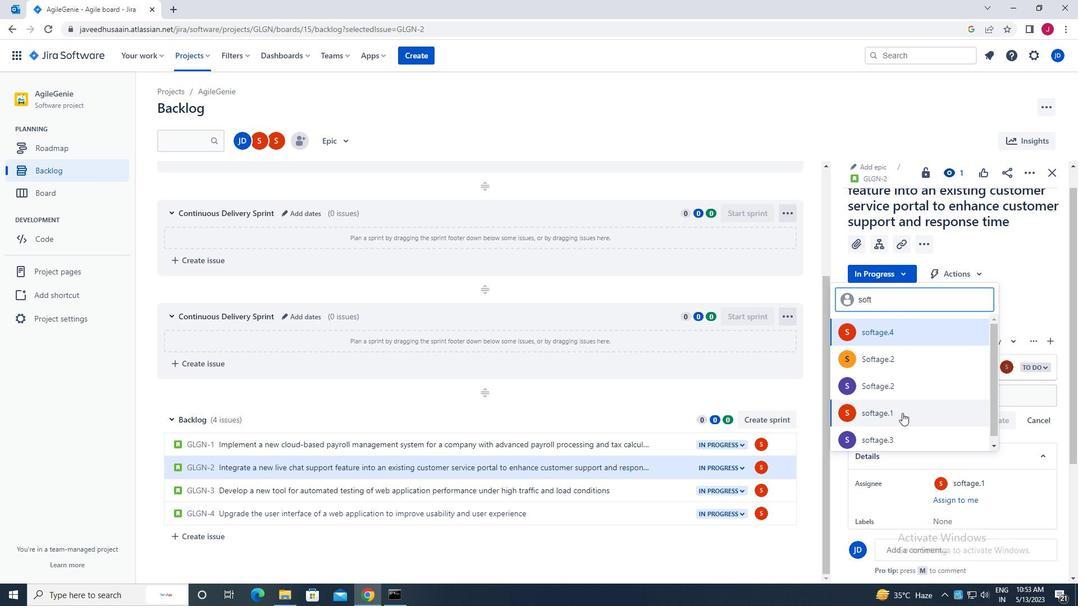 
Action: Mouse moved to (1053, 174)
Screenshot: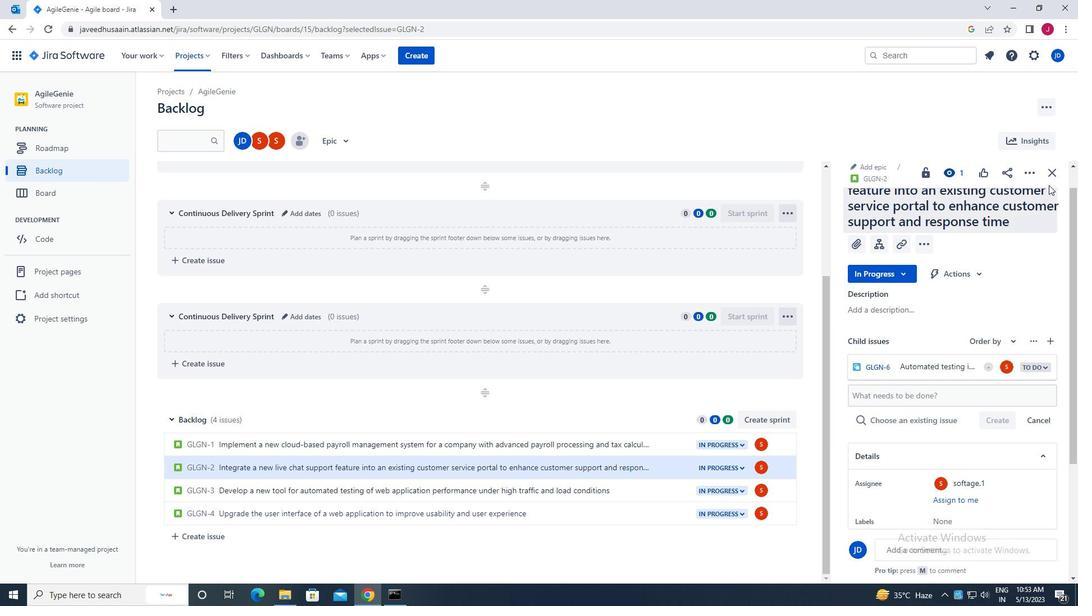 
Action: Mouse pressed left at (1053, 174)
Screenshot: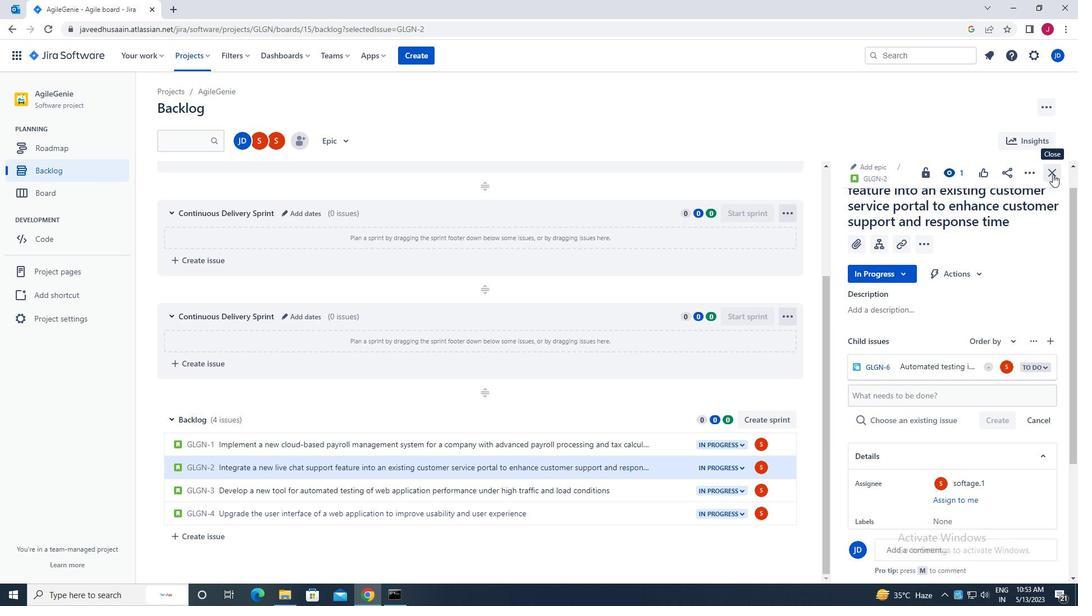 
Action: Mouse moved to (873, 271)
Screenshot: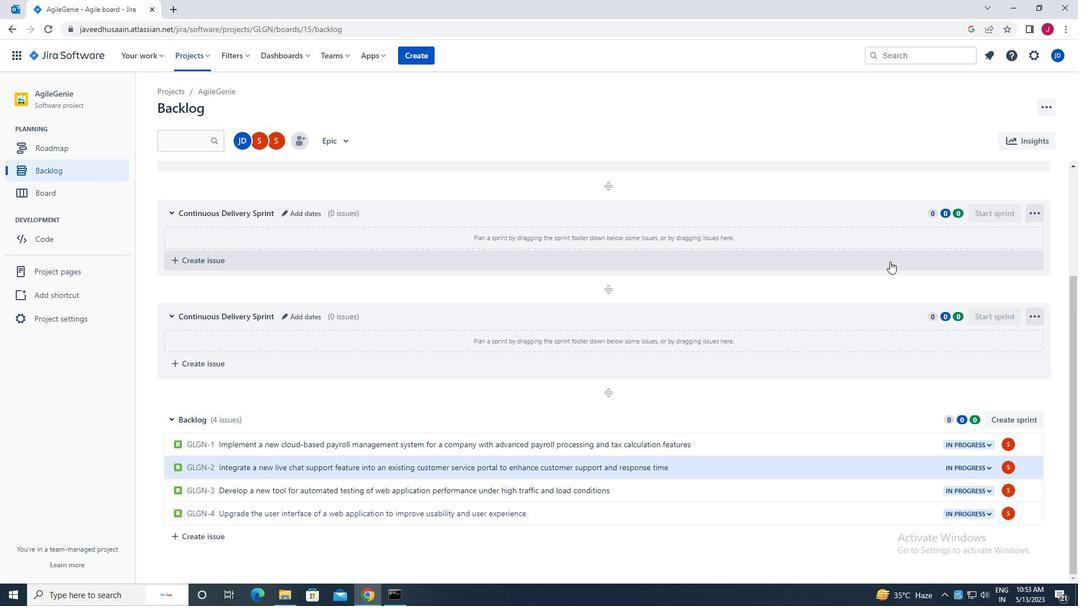
